 Task: Look for space in Ḩalabjah, Iraq from 6th June, 2023 to 8th June, 2023 for 2 adults in price range Rs.7000 to Rs.12000. Place can be private room with 1  bedroom having 2 beds and 1 bathroom. Property type can be house, flat, guest house. Amenities needed are: wifi, washing machine. Booking option can be shelf check-in. Required host language is English.
Action: Mouse moved to (411, 96)
Screenshot: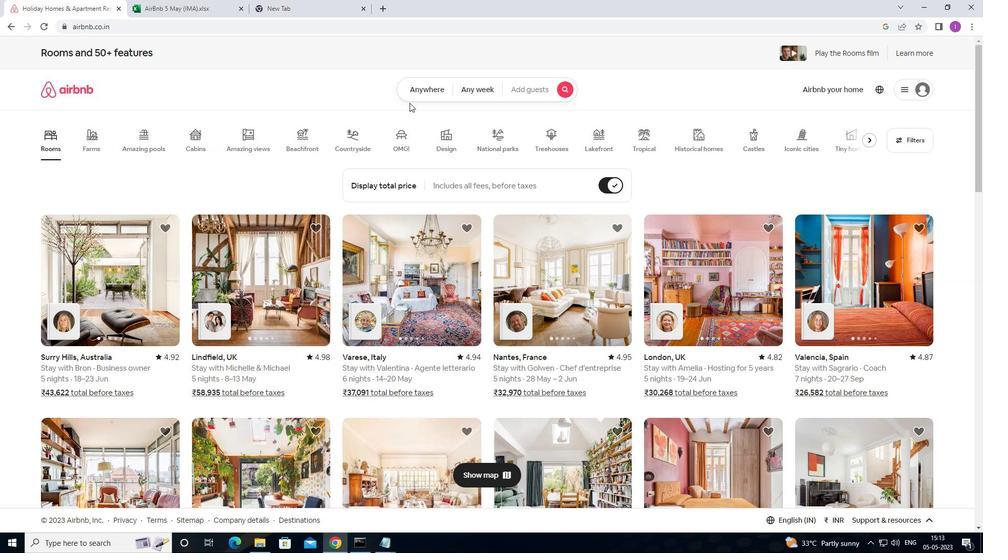 
Action: Mouse pressed left at (411, 96)
Screenshot: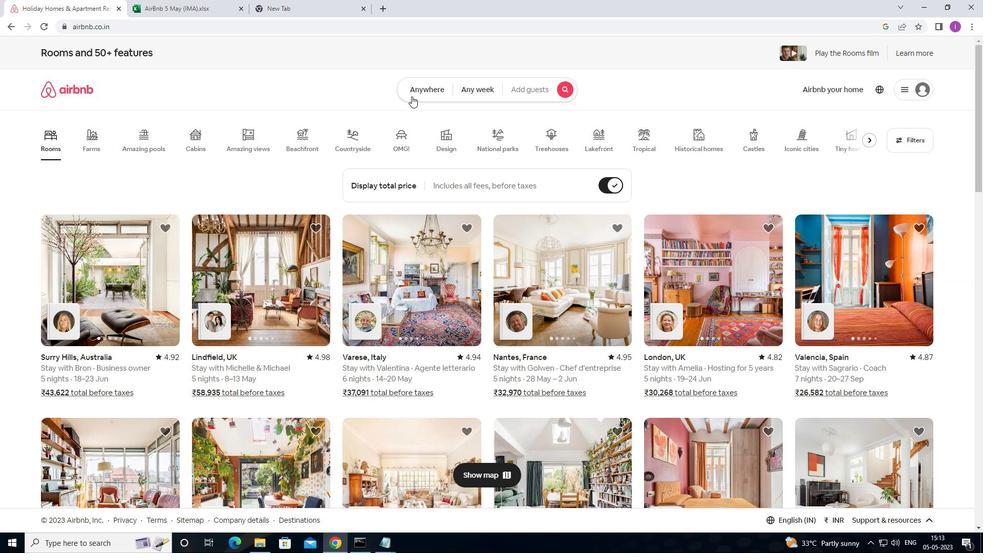 
Action: Mouse moved to (342, 132)
Screenshot: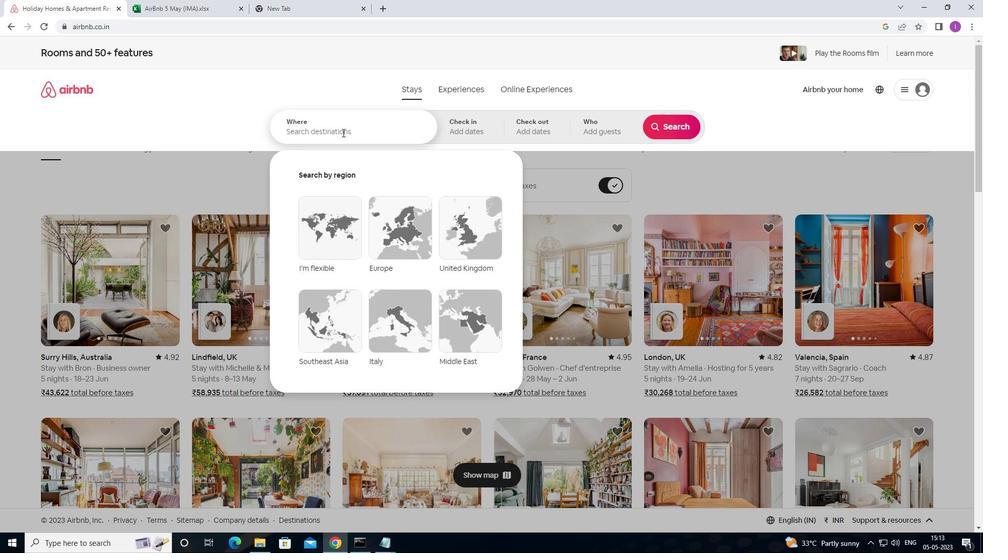 
Action: Mouse pressed left at (342, 132)
Screenshot: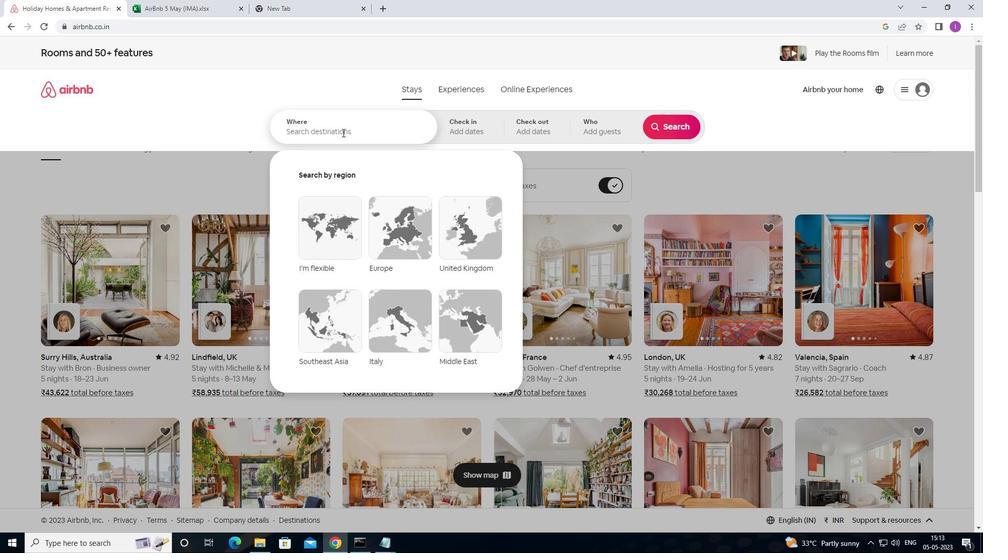 
Action: Mouse moved to (351, 134)
Screenshot: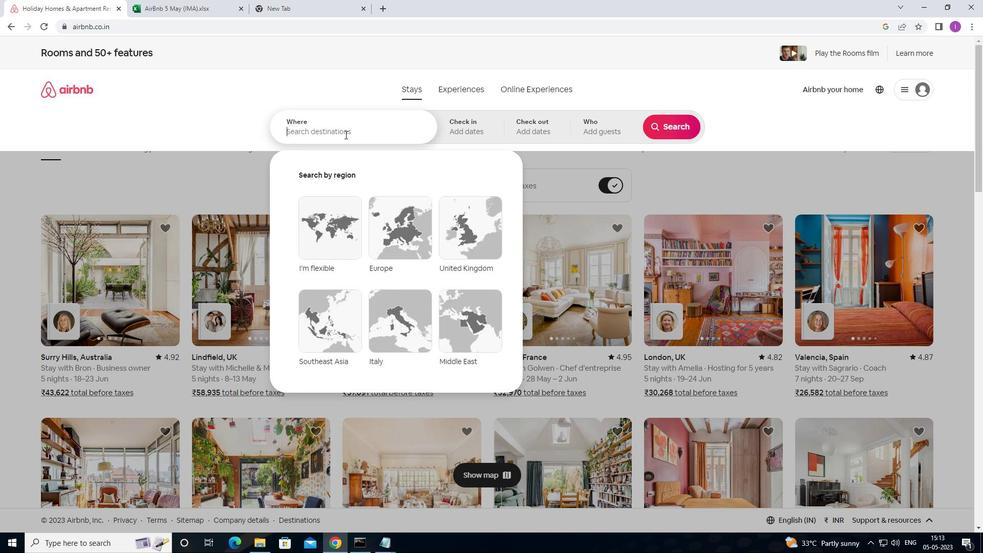 
Action: Key pressed <Key.shift>HALABJAH,<Key.shift>IRAQ
Screenshot: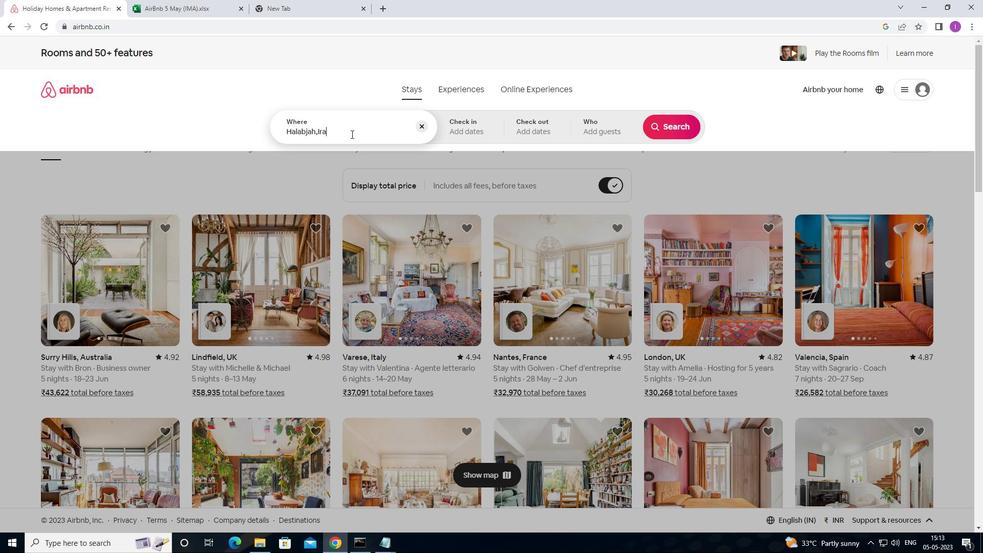 
Action: Mouse moved to (465, 133)
Screenshot: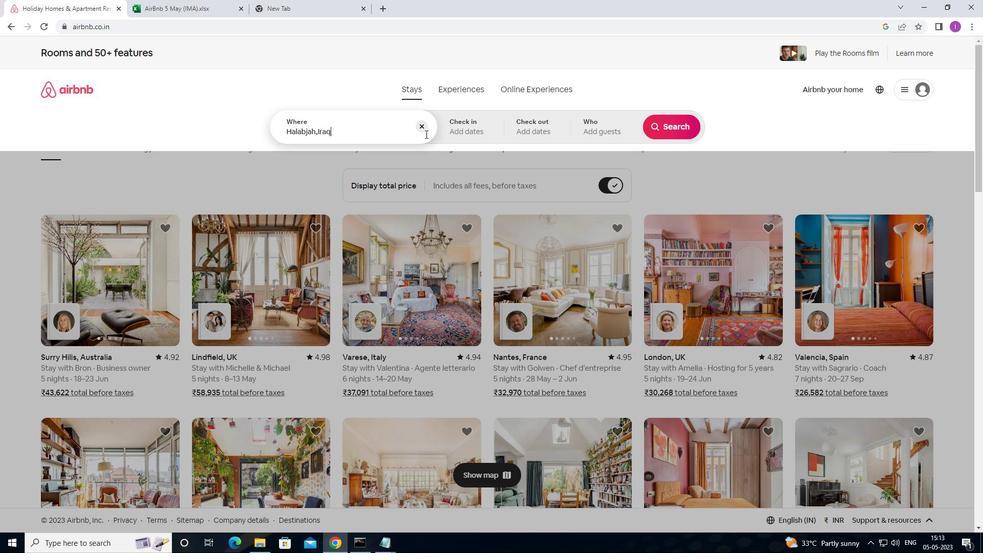 
Action: Mouse pressed left at (465, 133)
Screenshot: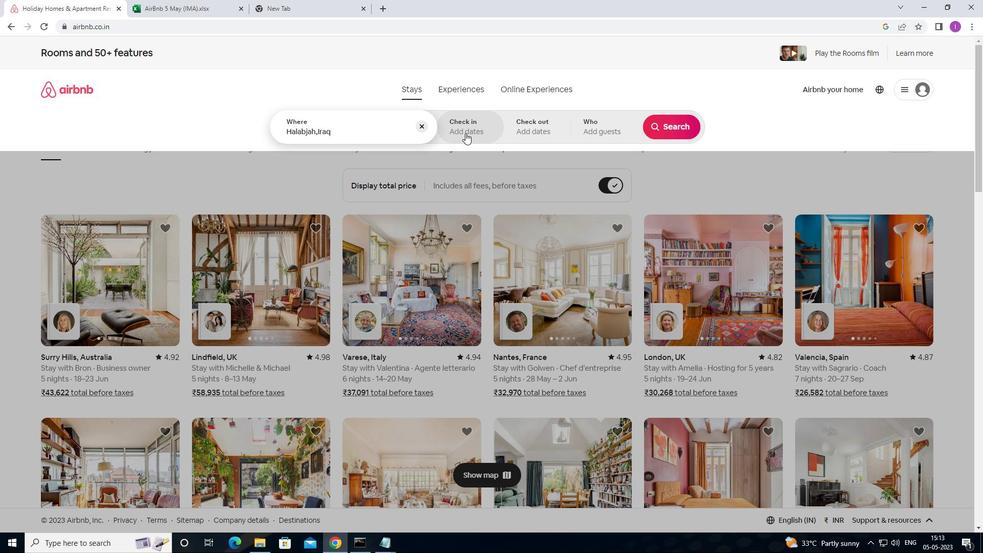 
Action: Mouse moved to (670, 204)
Screenshot: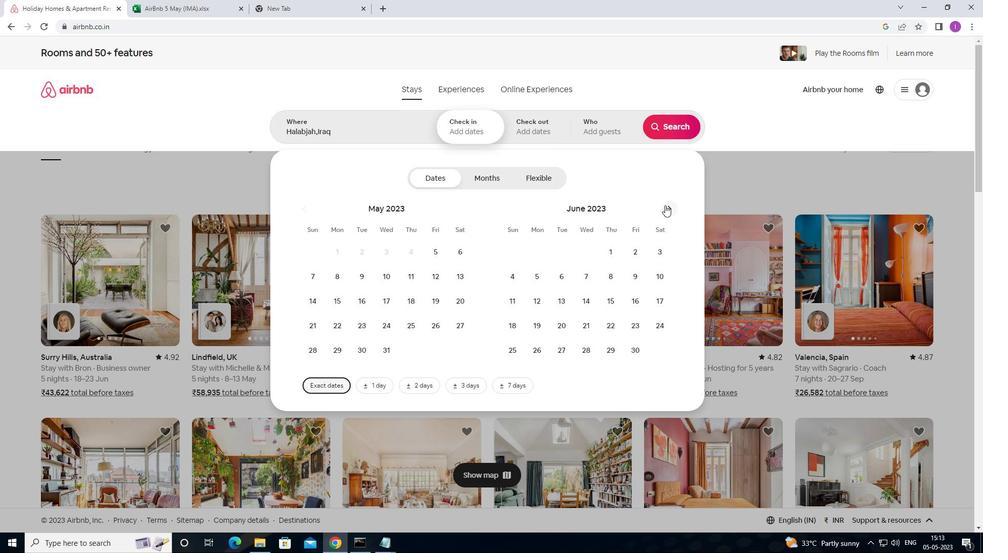 
Action: Mouse pressed left at (670, 204)
Screenshot: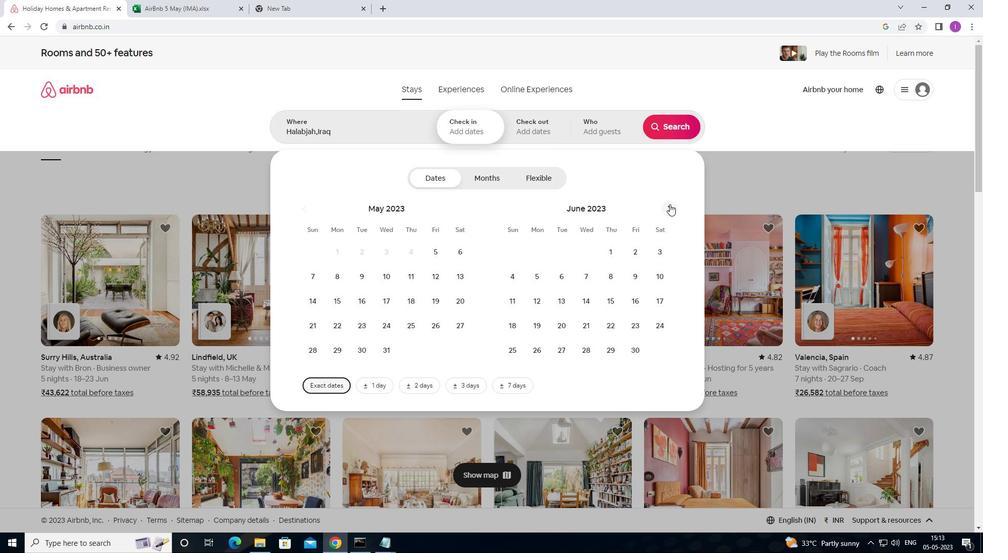 
Action: Mouse moved to (362, 276)
Screenshot: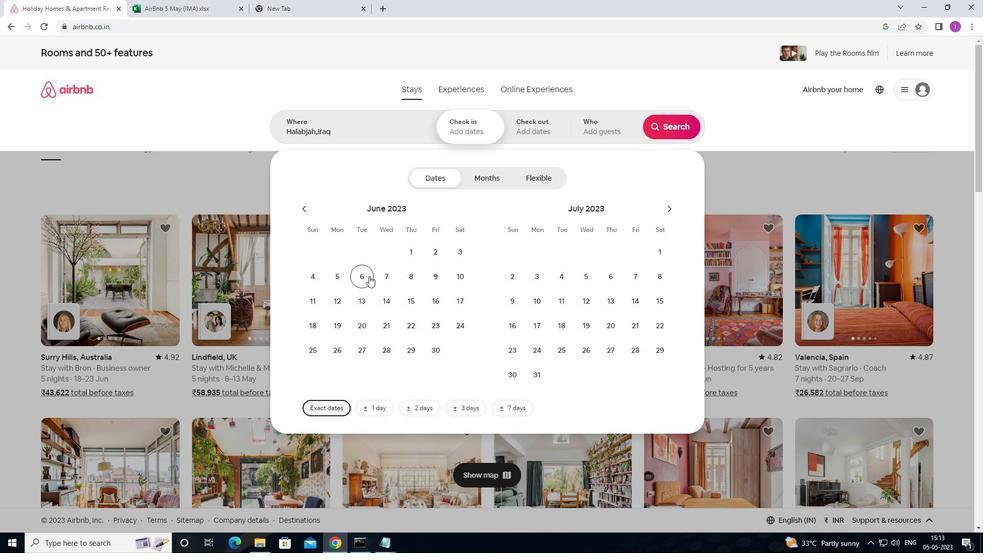 
Action: Mouse pressed left at (362, 276)
Screenshot: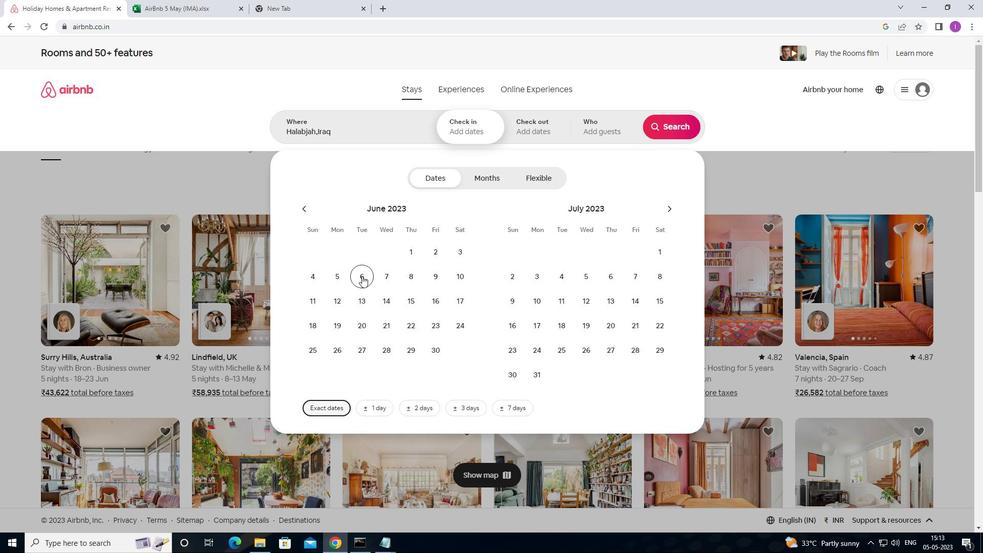 
Action: Mouse moved to (417, 282)
Screenshot: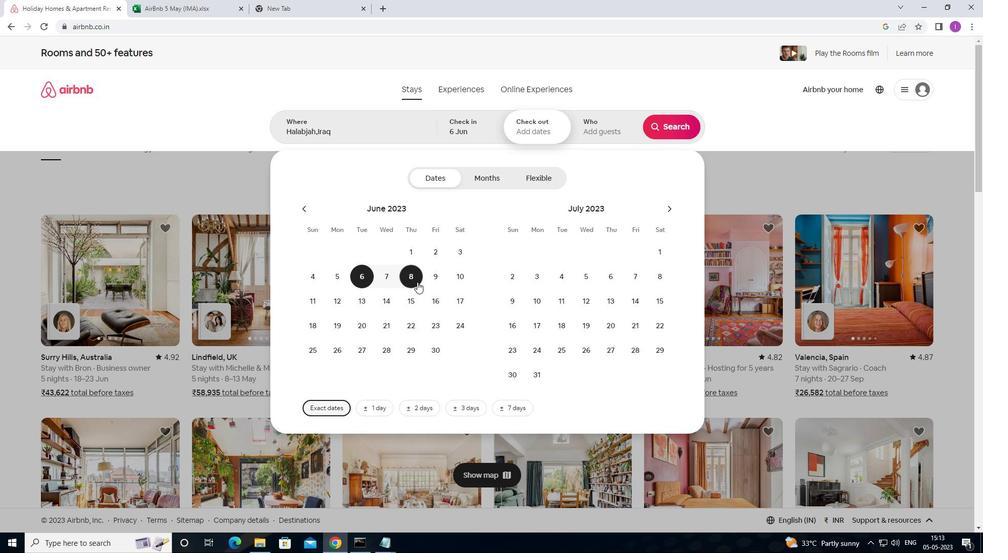 
Action: Mouse pressed left at (417, 282)
Screenshot: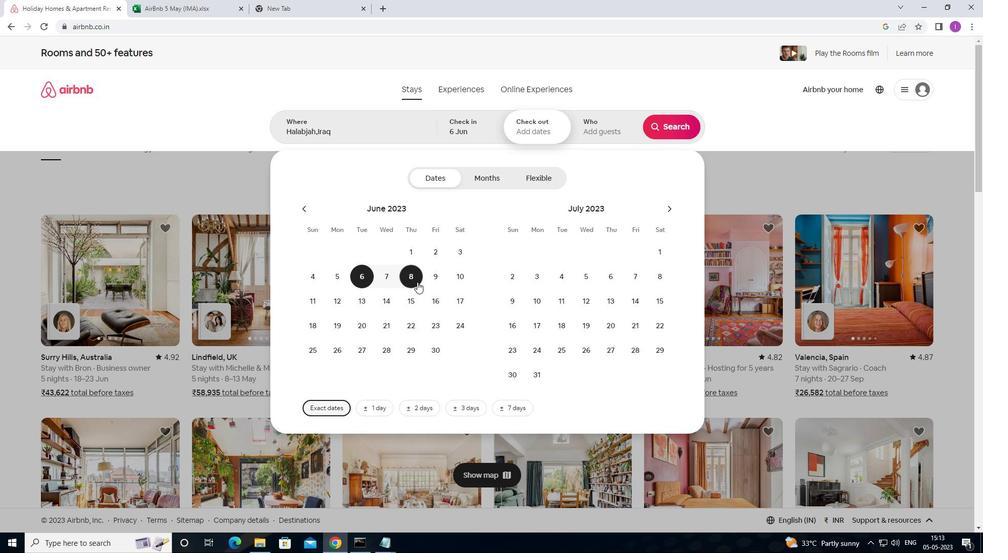 
Action: Mouse moved to (599, 128)
Screenshot: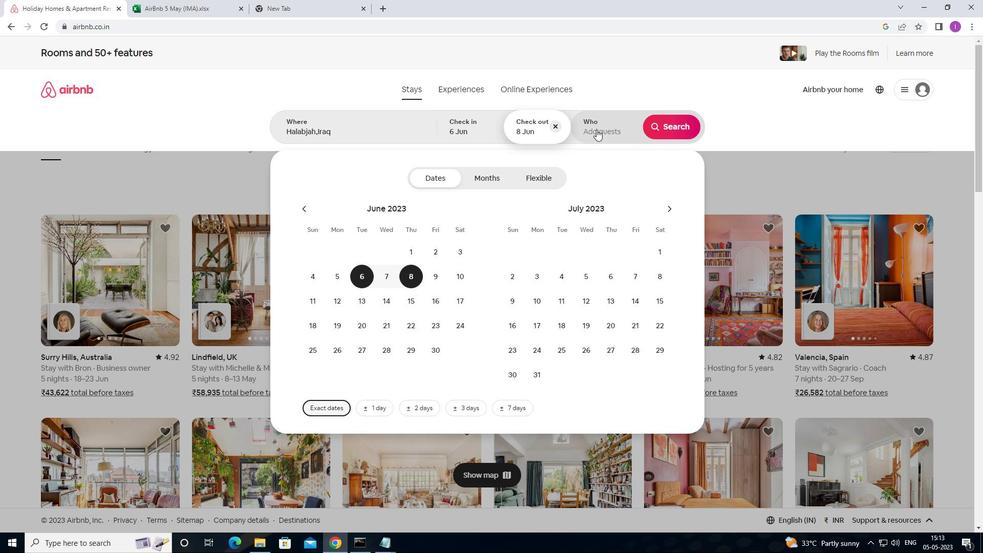 
Action: Mouse pressed left at (599, 128)
Screenshot: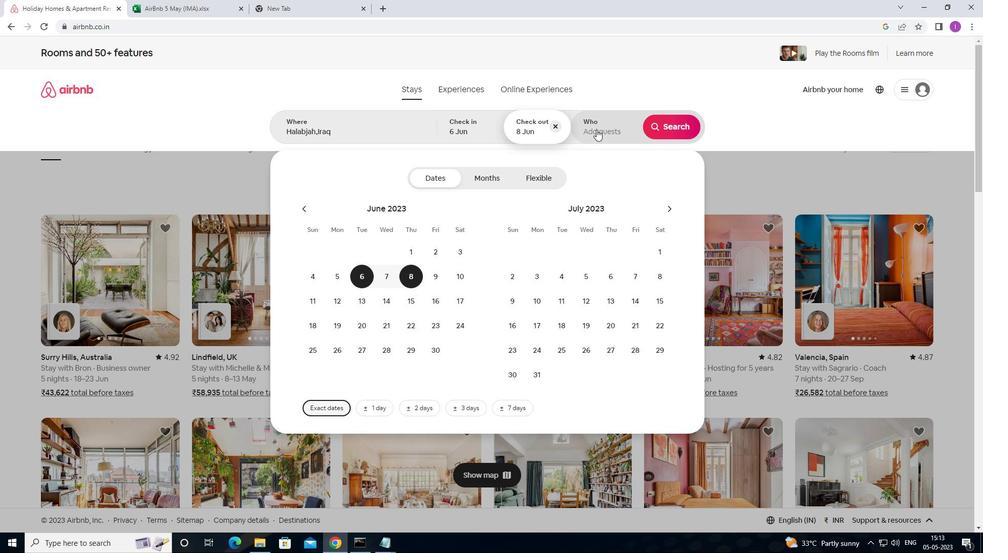 
Action: Mouse moved to (670, 178)
Screenshot: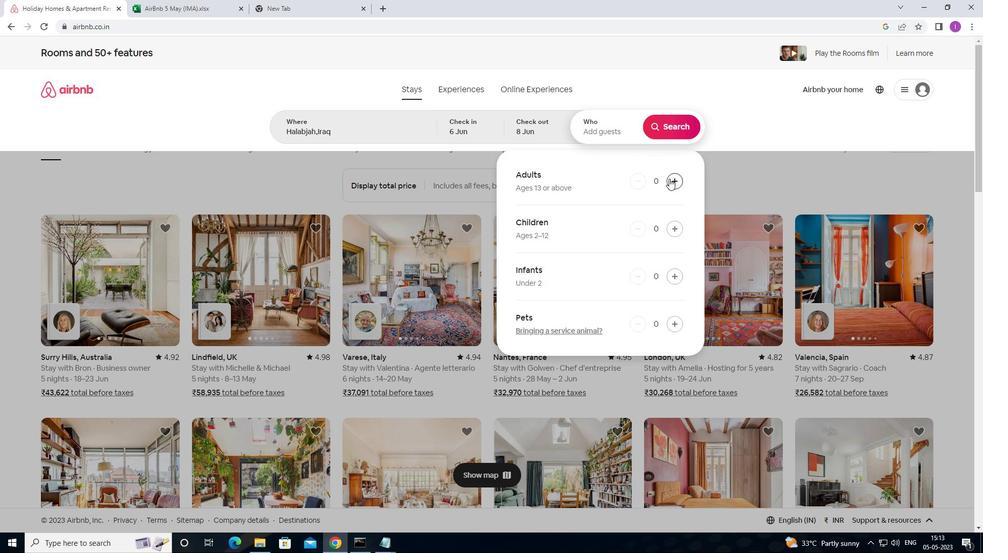 
Action: Mouse pressed left at (670, 178)
Screenshot: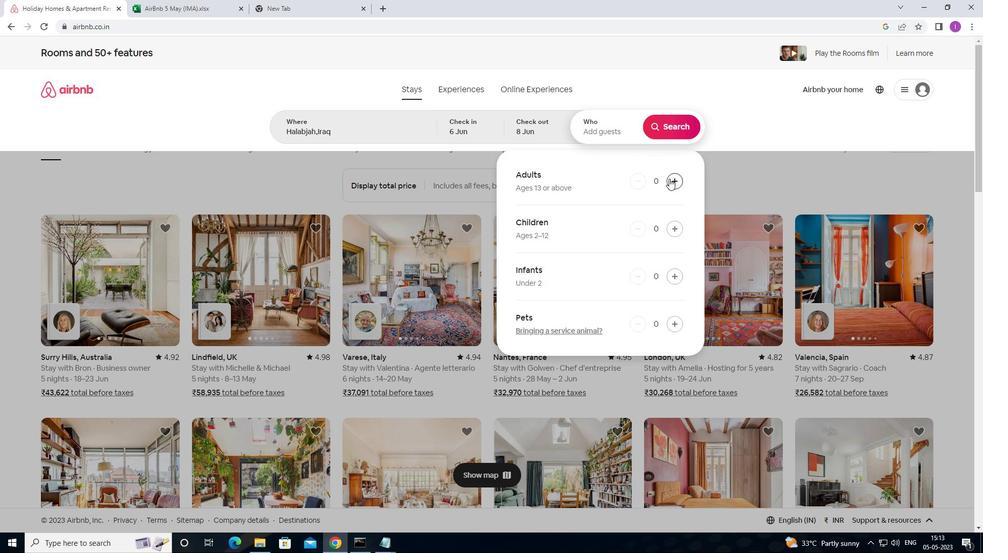 
Action: Mouse moved to (670, 178)
Screenshot: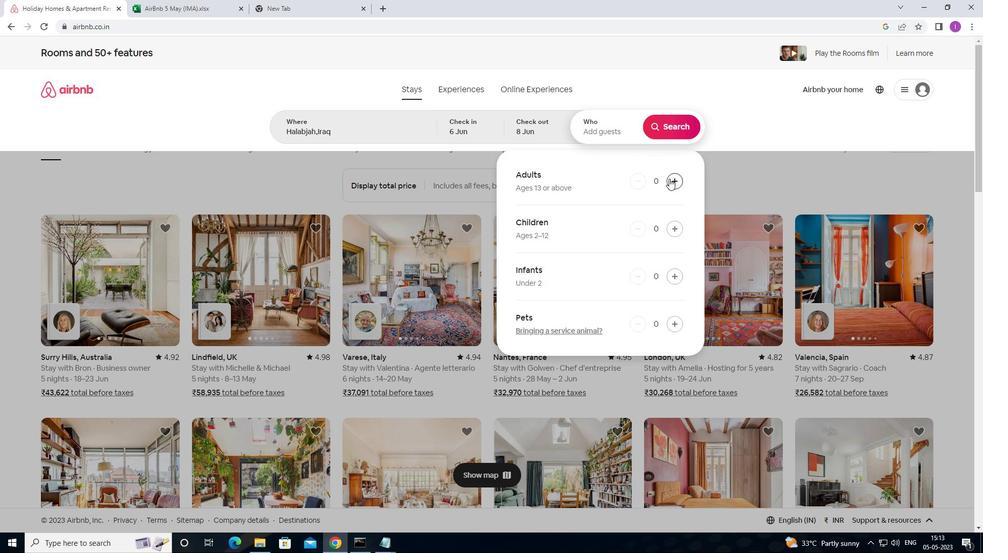 
Action: Mouse pressed left at (670, 178)
Screenshot: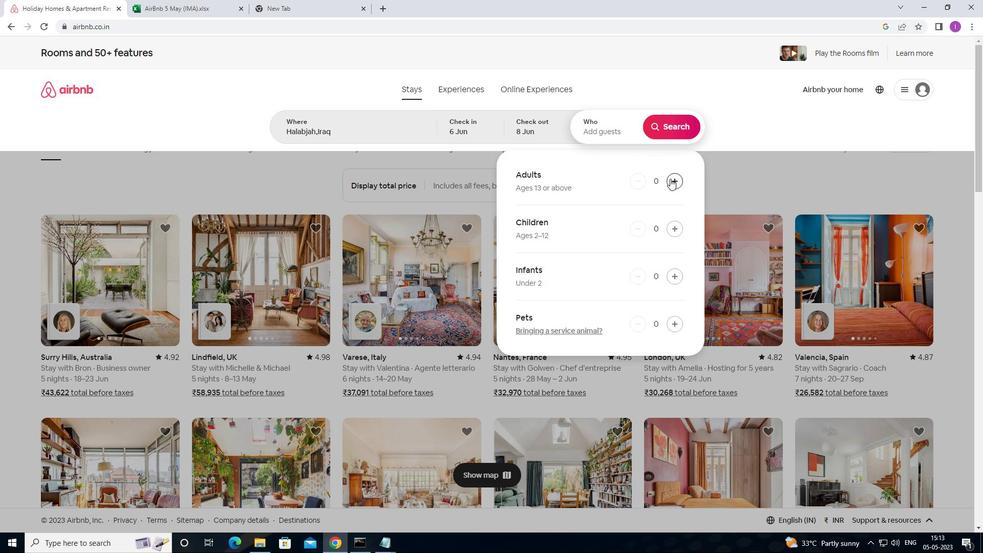 
Action: Mouse moved to (674, 125)
Screenshot: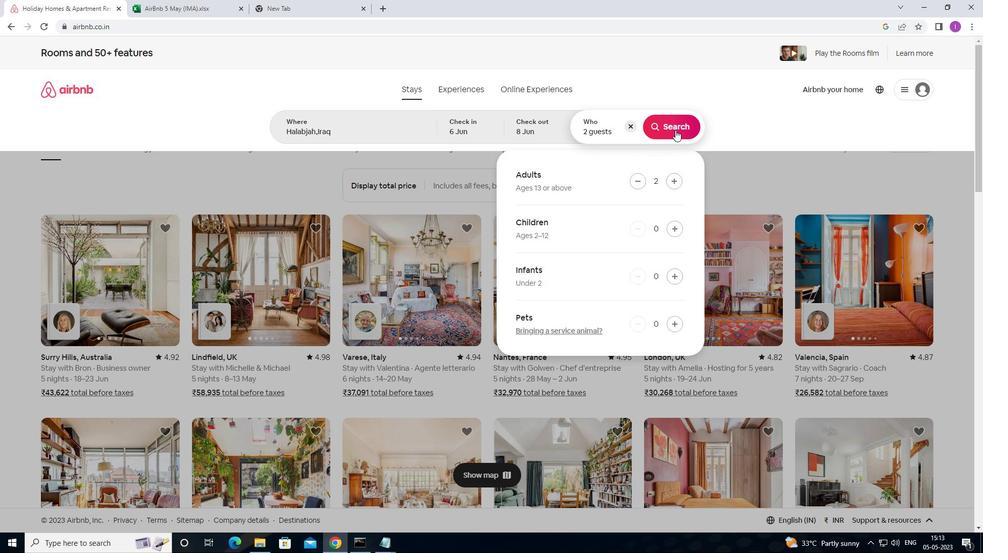 
Action: Mouse pressed left at (674, 125)
Screenshot: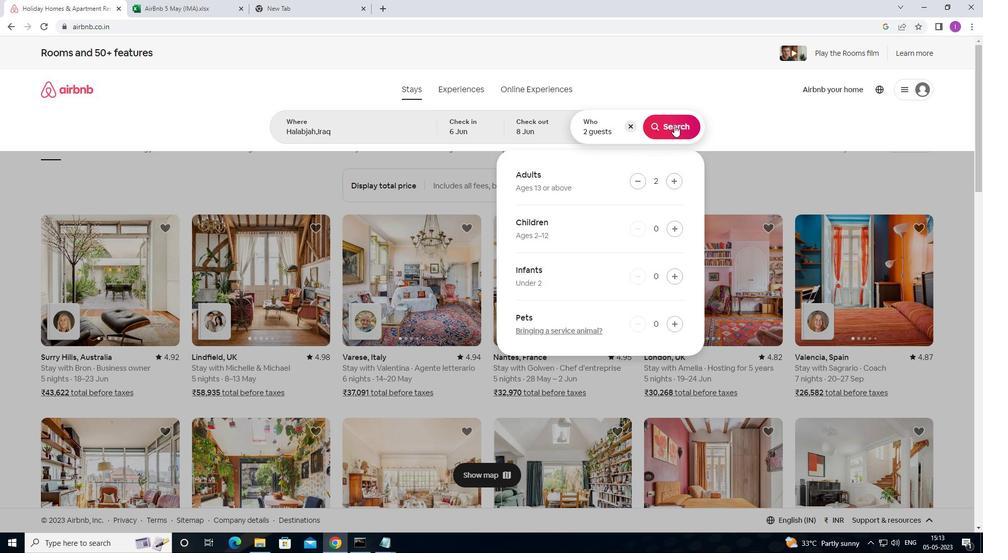 
Action: Mouse moved to (943, 93)
Screenshot: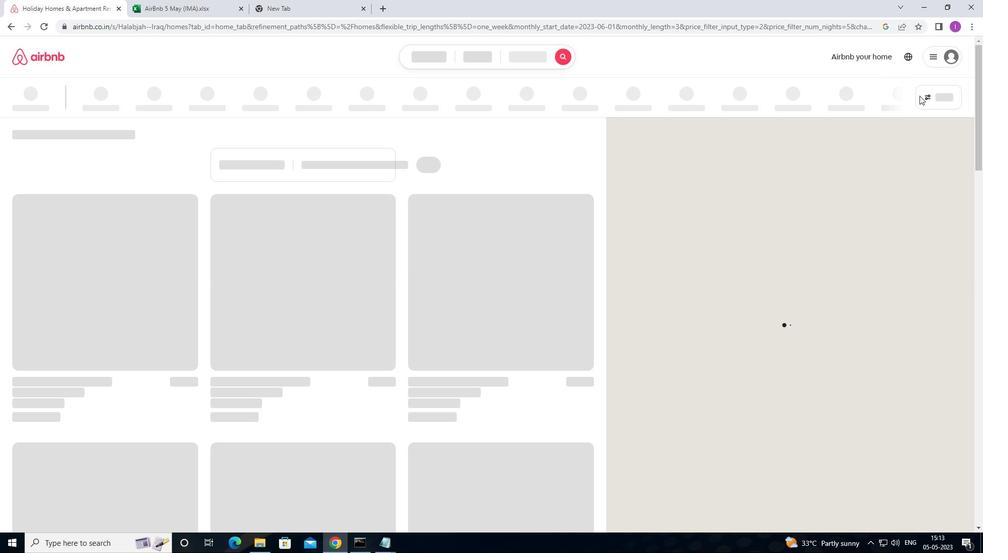 
Action: Mouse pressed left at (943, 93)
Screenshot: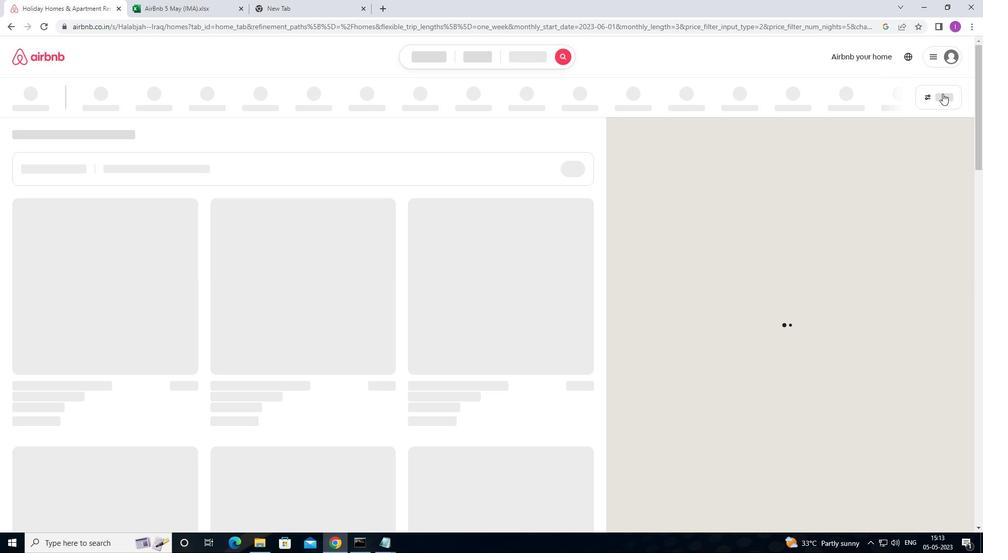 
Action: Mouse moved to (363, 346)
Screenshot: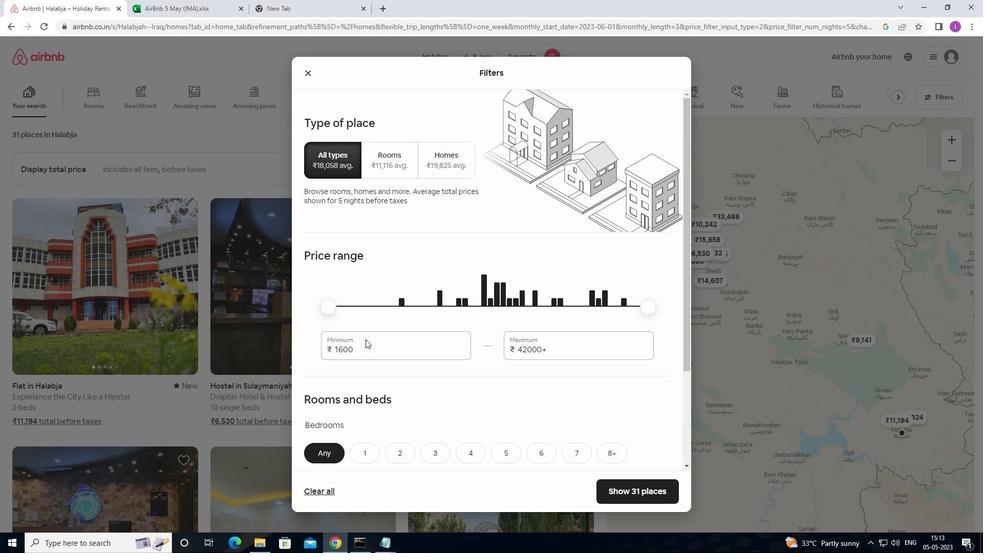 
Action: Mouse pressed left at (363, 346)
Screenshot: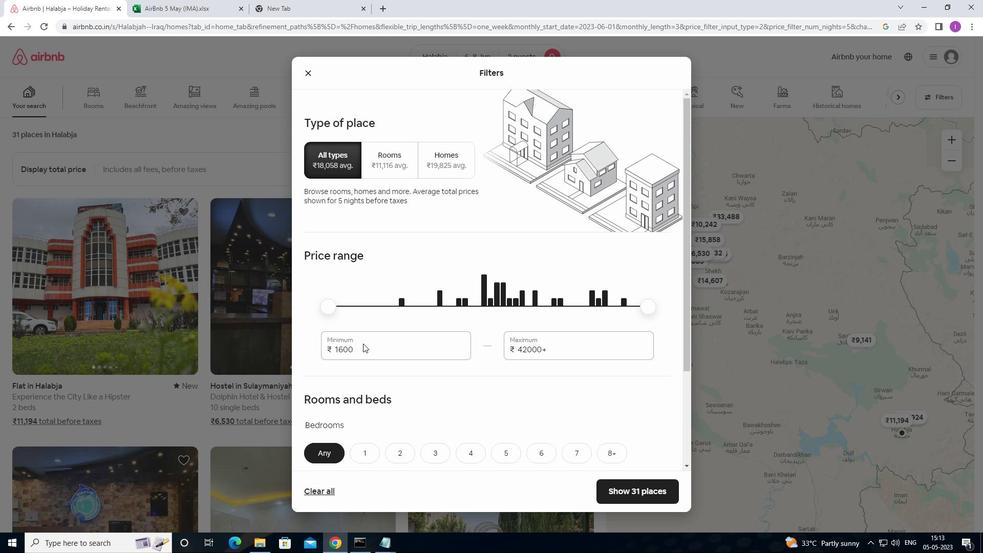 
Action: Mouse moved to (417, 324)
Screenshot: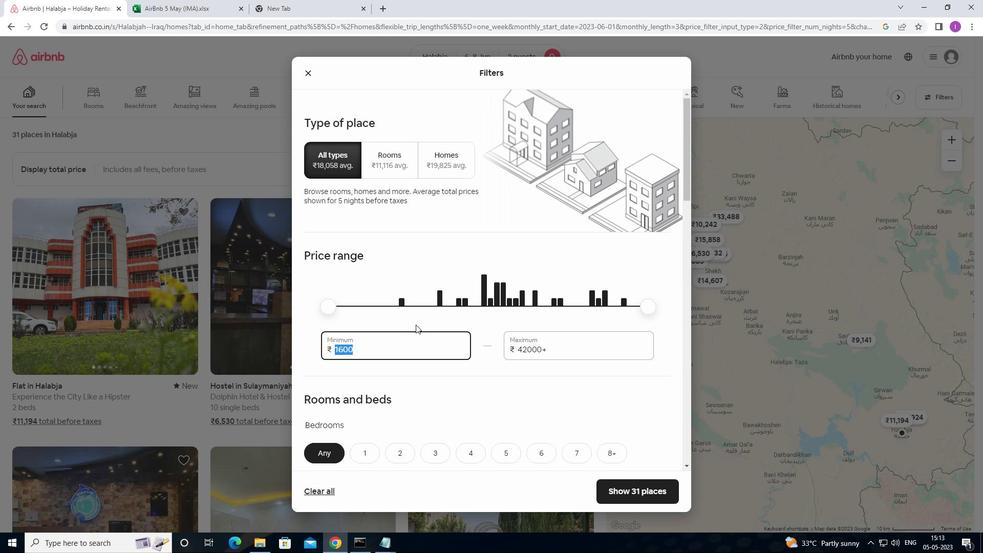 
Action: Key pressed 7
Screenshot: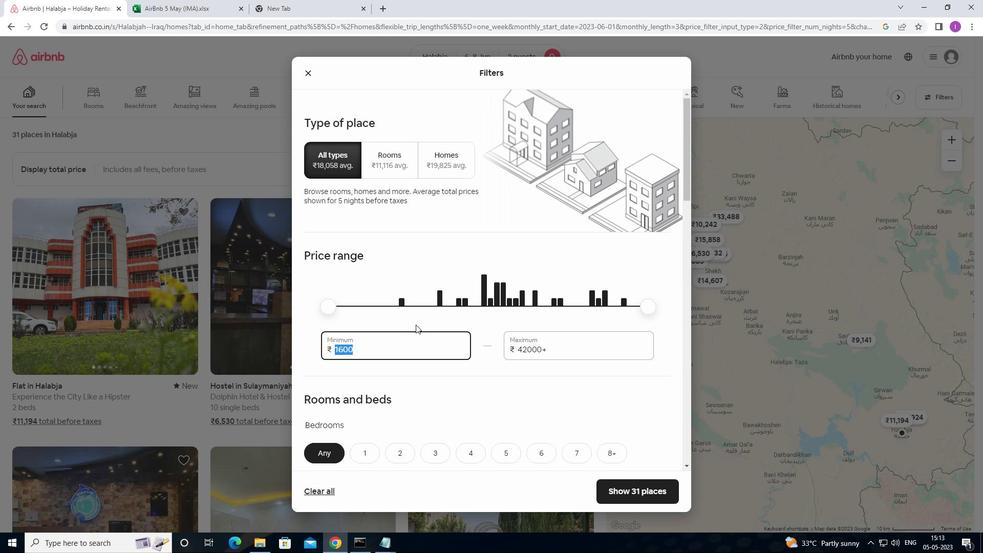 
Action: Mouse moved to (417, 323)
Screenshot: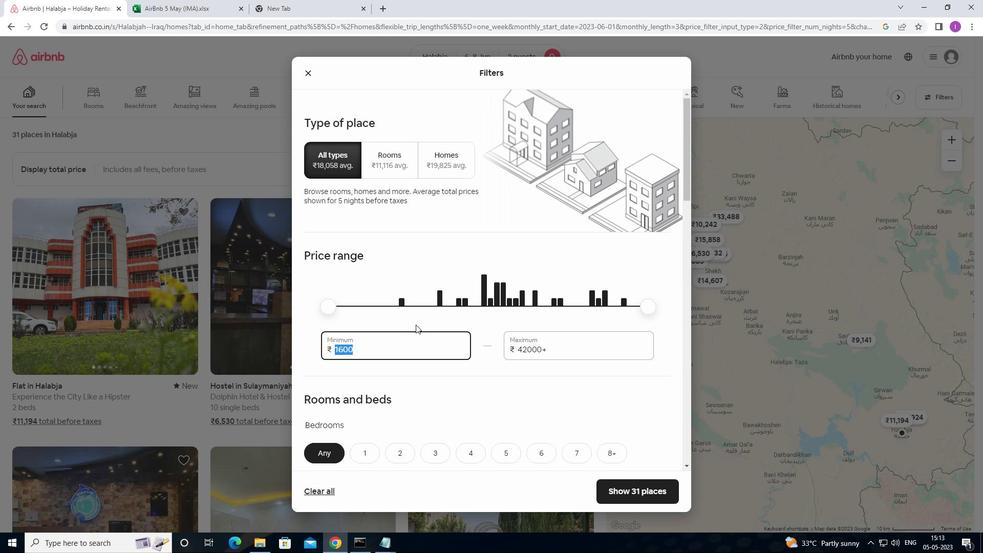 
Action: Key pressed 000
Screenshot: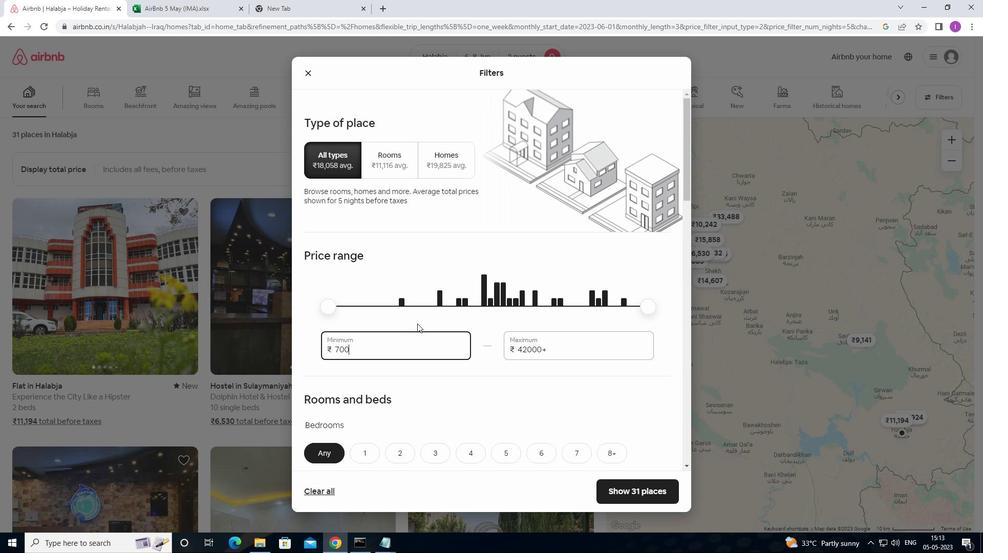 
Action: Mouse moved to (550, 347)
Screenshot: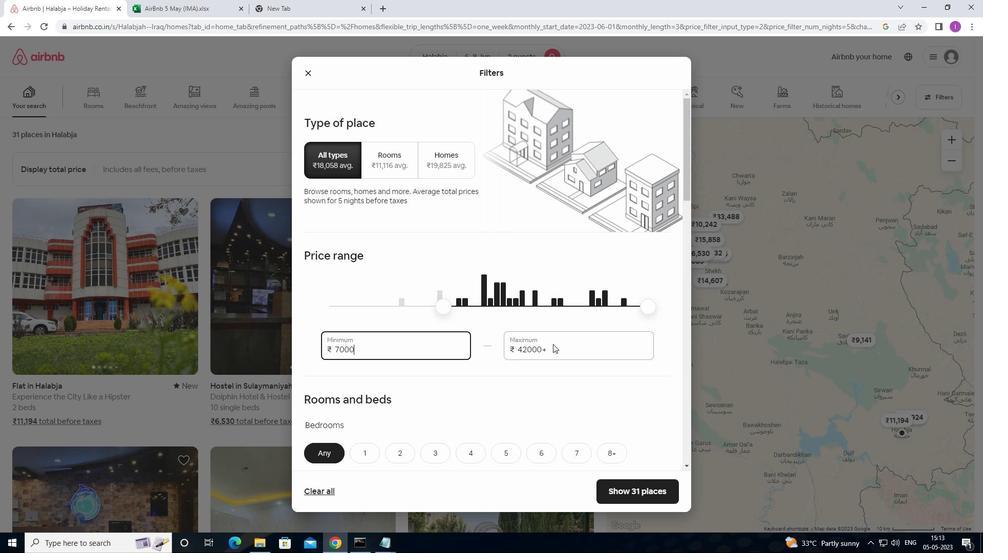 
Action: Mouse pressed left at (550, 347)
Screenshot: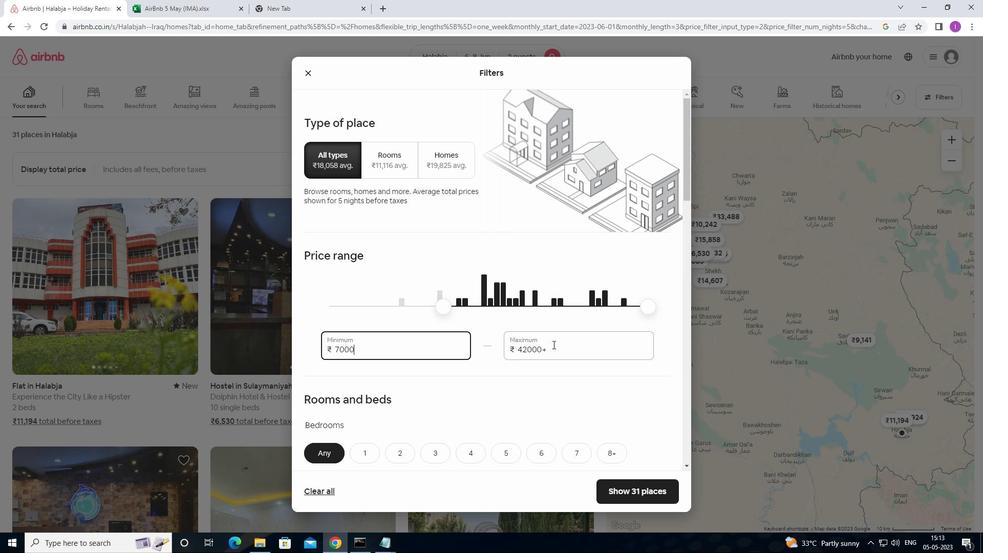 
Action: Mouse moved to (506, 348)
Screenshot: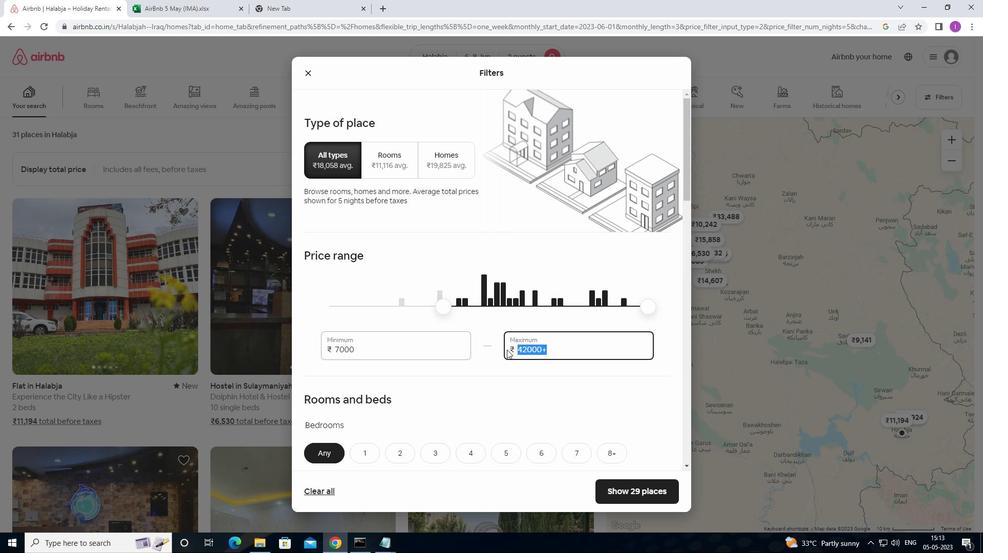 
Action: Key pressed 12
Screenshot: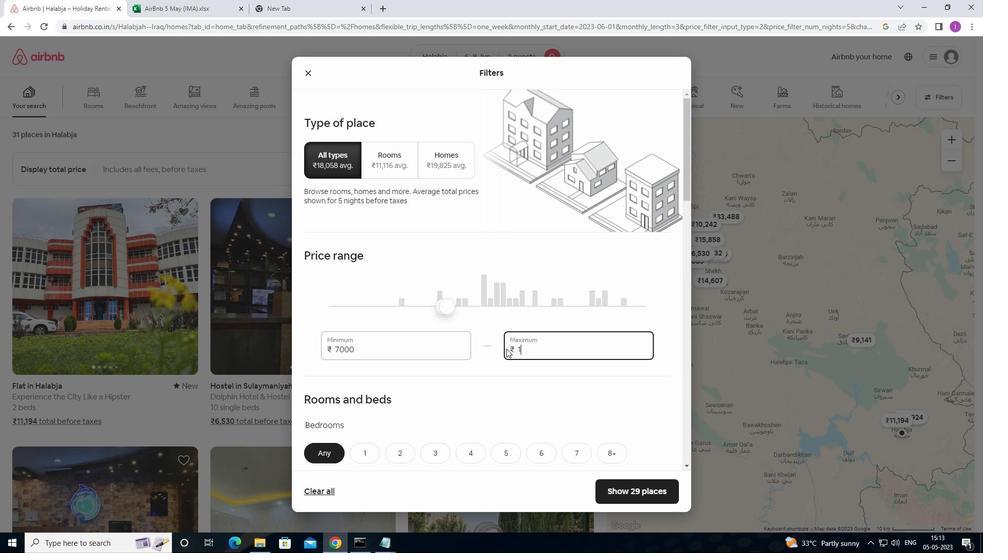 
Action: Mouse moved to (507, 346)
Screenshot: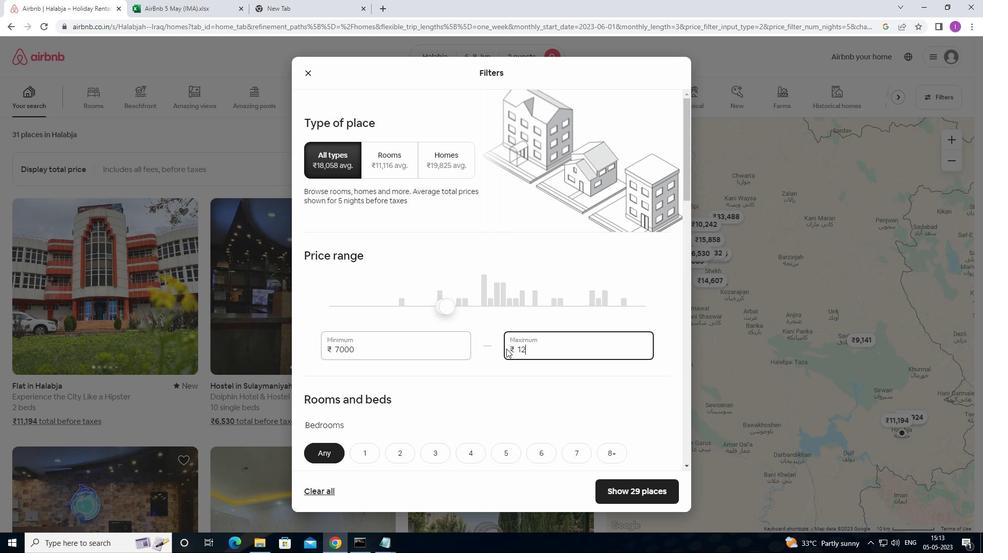 
Action: Key pressed 0
Screenshot: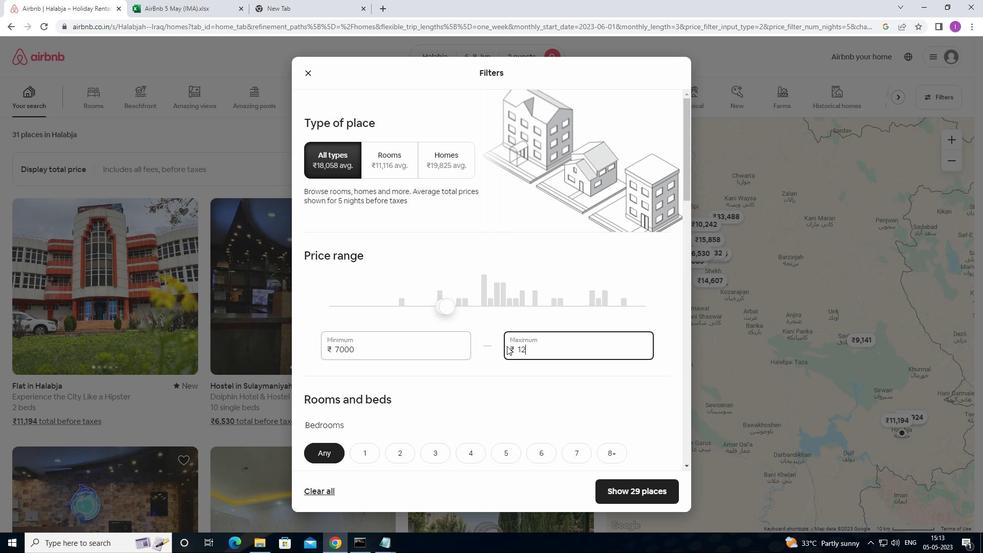 
Action: Mouse moved to (508, 345)
Screenshot: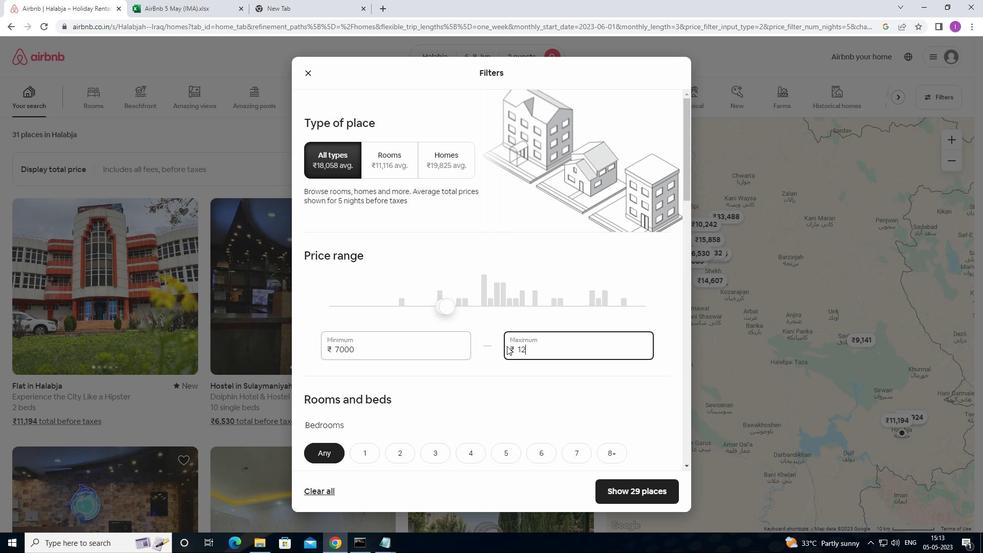 
Action: Key pressed 0
Screenshot: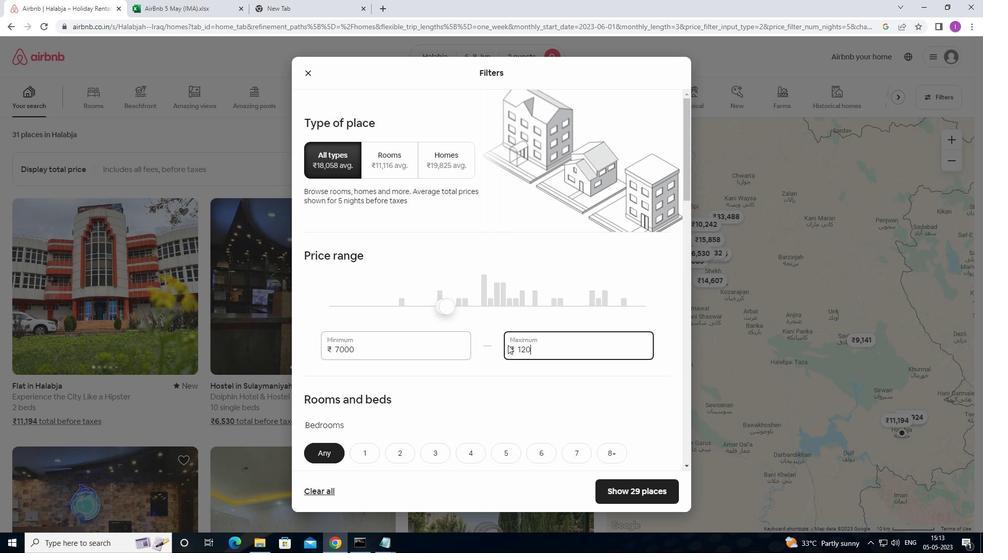 
Action: Mouse moved to (508, 344)
Screenshot: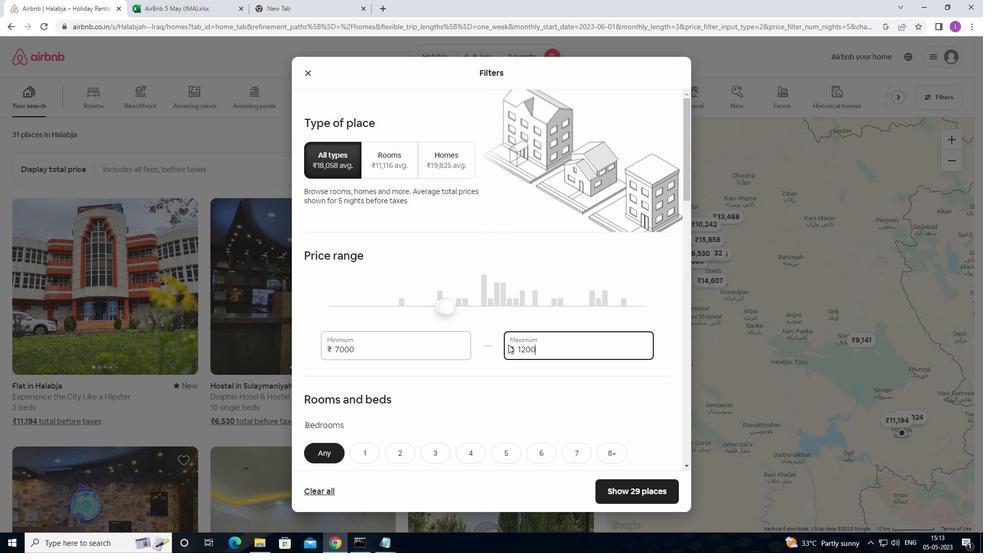
Action: Key pressed 0
Screenshot: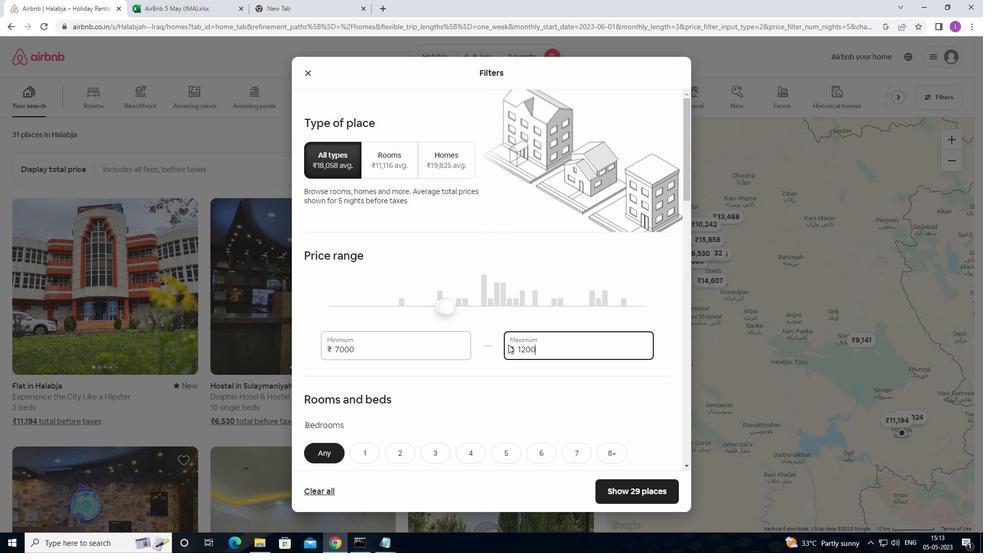 
Action: Mouse moved to (517, 346)
Screenshot: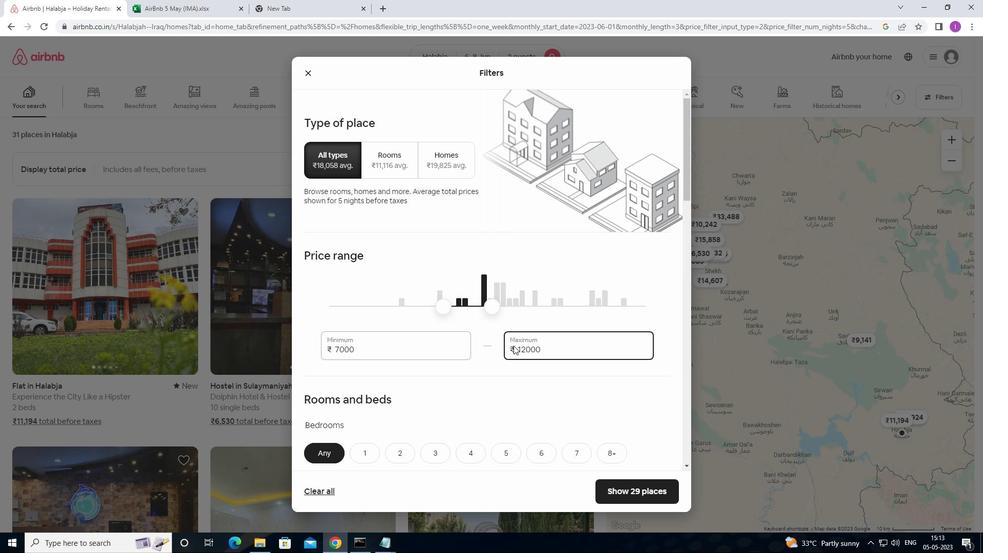 
Action: Mouse scrolled (517, 346) with delta (0, 0)
Screenshot: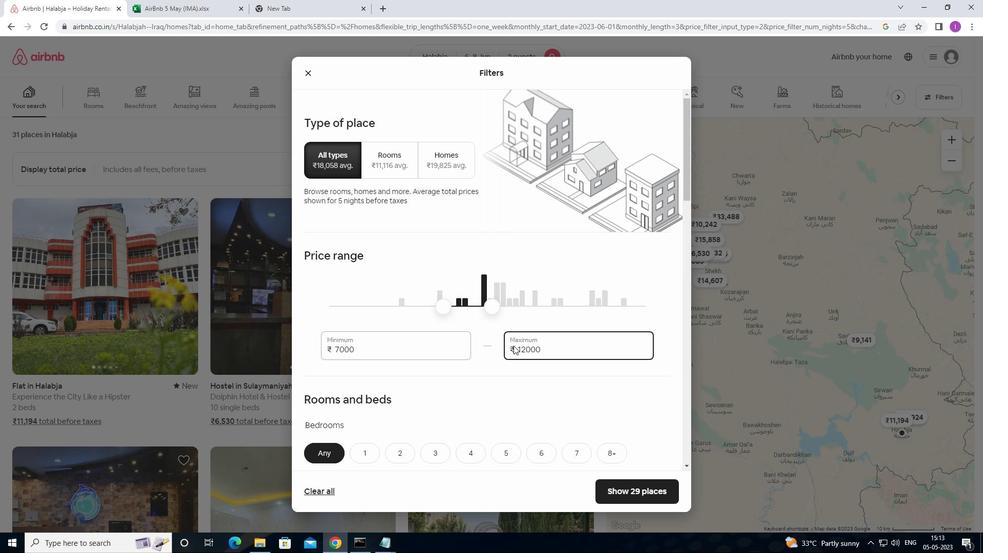 
Action: Mouse moved to (519, 347)
Screenshot: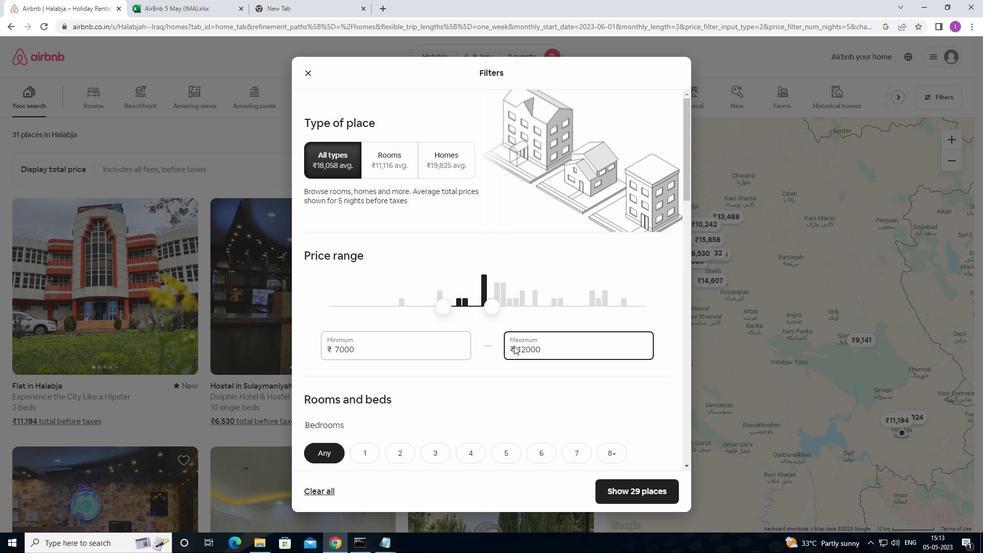 
Action: Mouse scrolled (519, 347) with delta (0, 0)
Screenshot: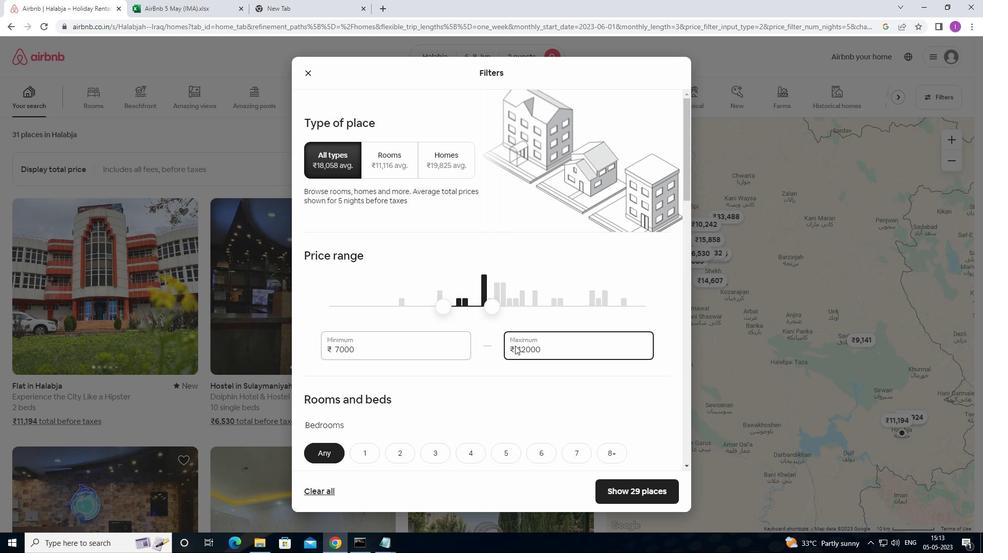 
Action: Mouse moved to (520, 342)
Screenshot: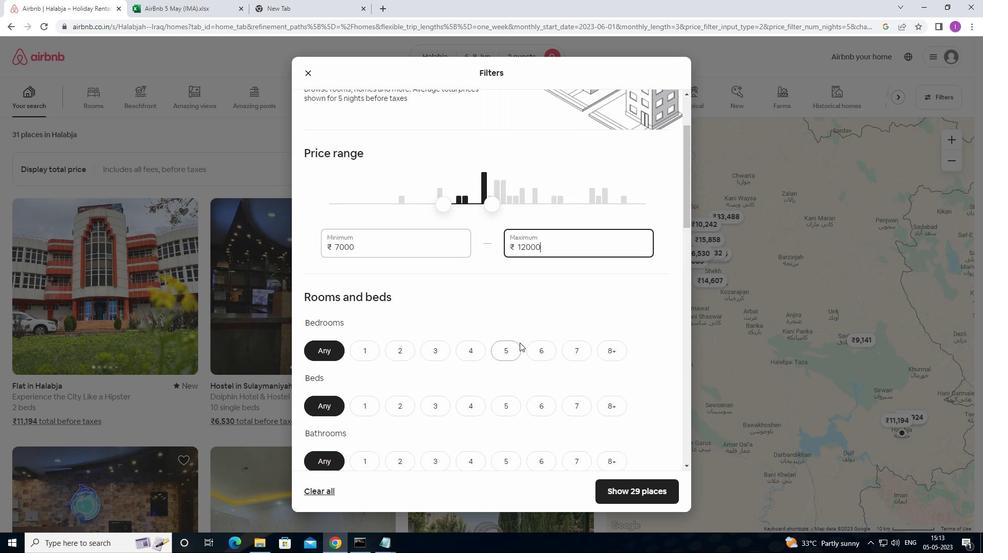 
Action: Mouse scrolled (520, 341) with delta (0, 0)
Screenshot: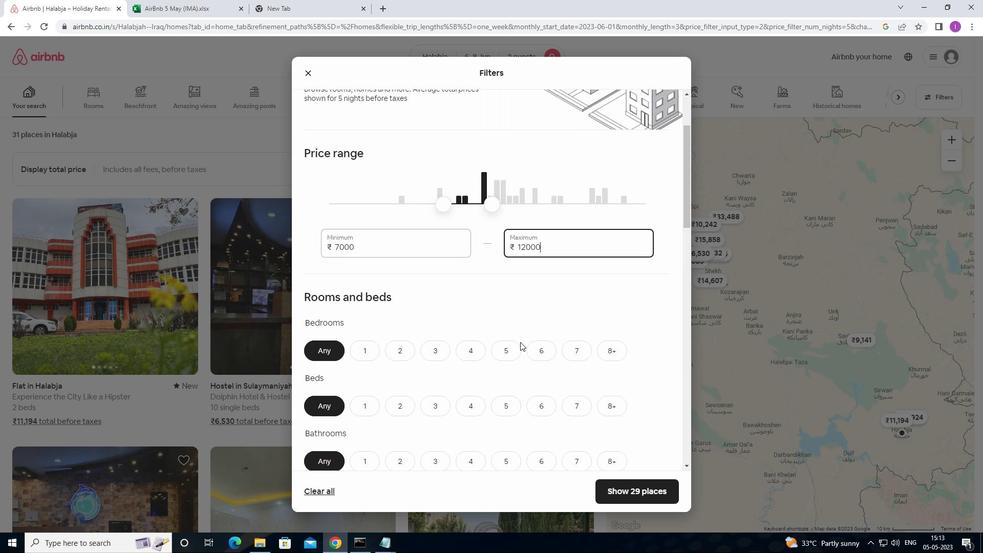 
Action: Mouse moved to (528, 337)
Screenshot: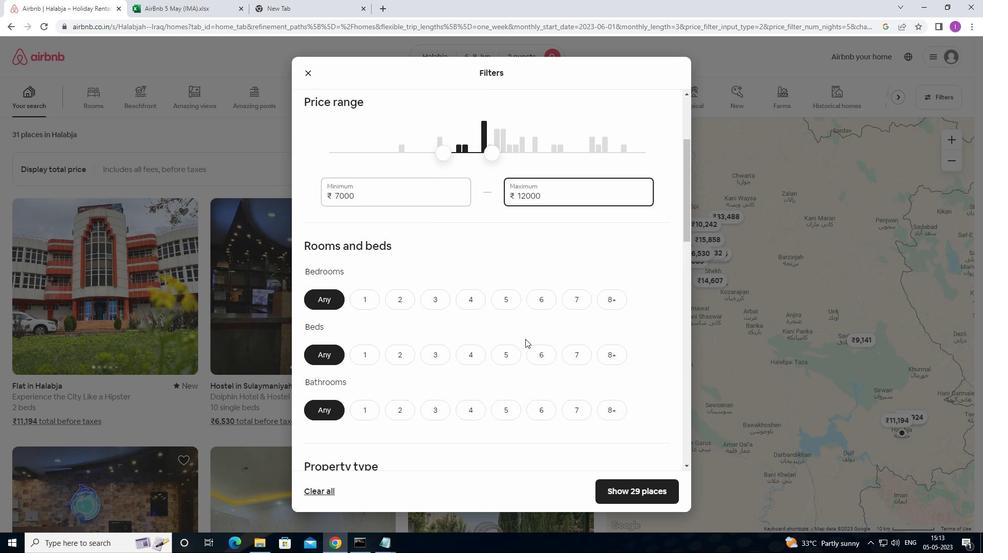 
Action: Mouse scrolled (528, 337) with delta (0, 0)
Screenshot: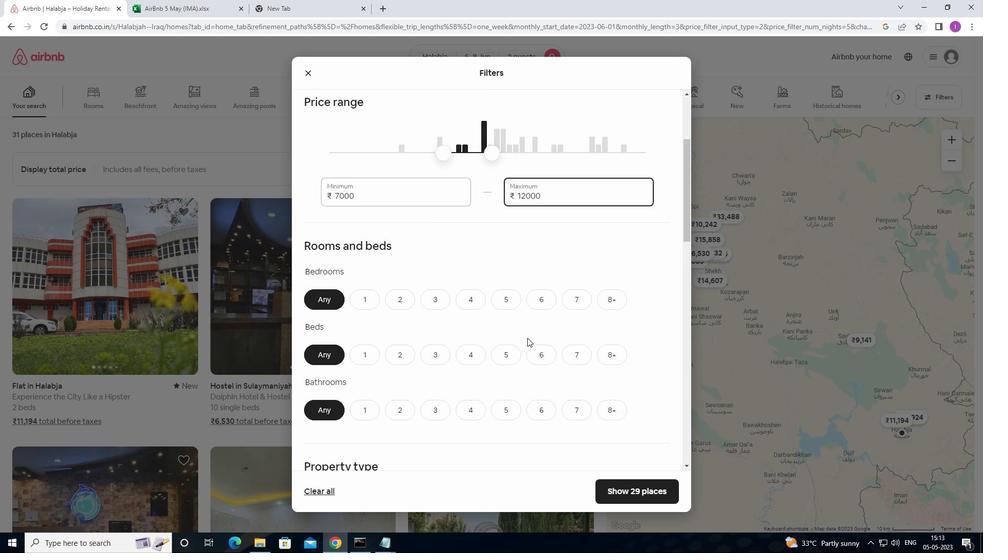 
Action: Mouse moved to (366, 249)
Screenshot: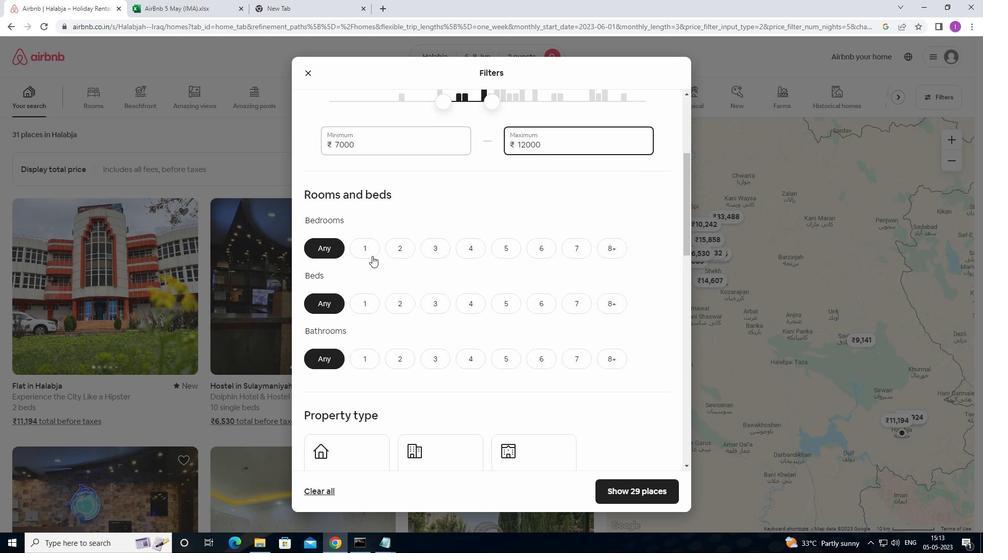 
Action: Mouse pressed left at (366, 249)
Screenshot: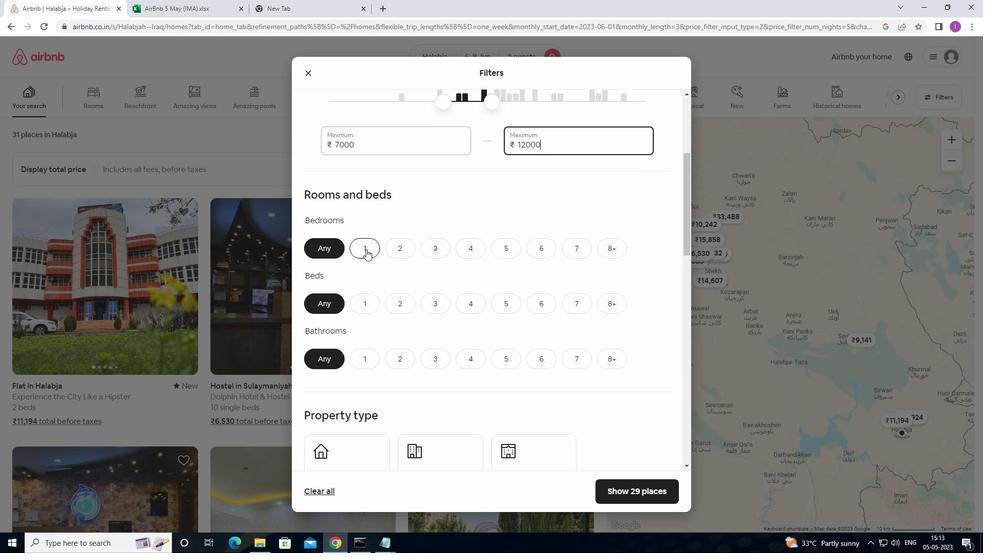 
Action: Mouse moved to (409, 299)
Screenshot: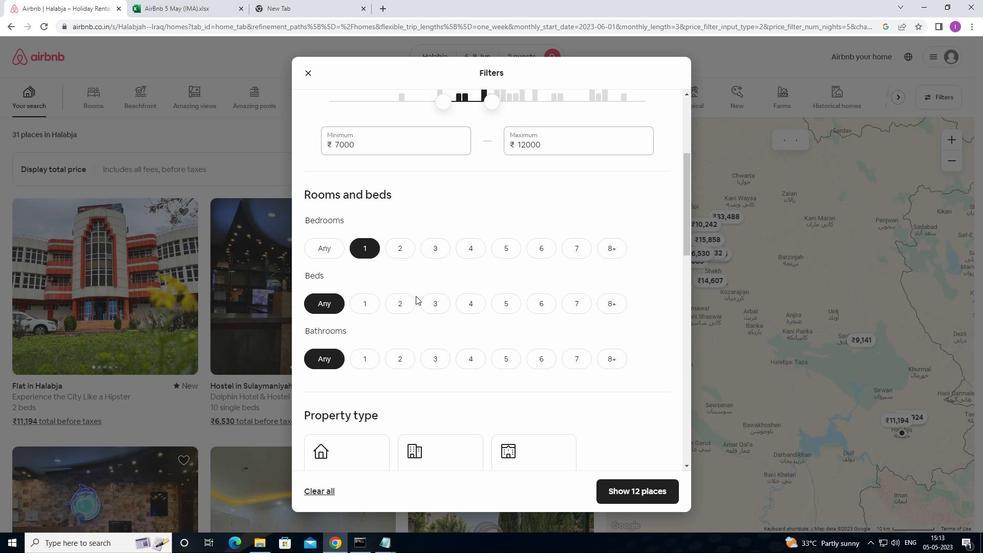 
Action: Mouse pressed left at (409, 299)
Screenshot: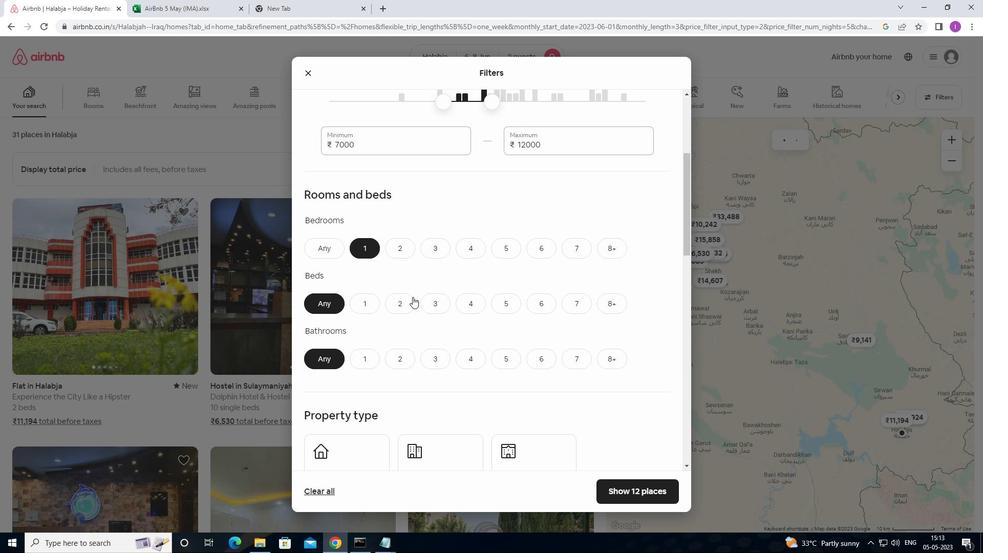 
Action: Mouse moved to (366, 355)
Screenshot: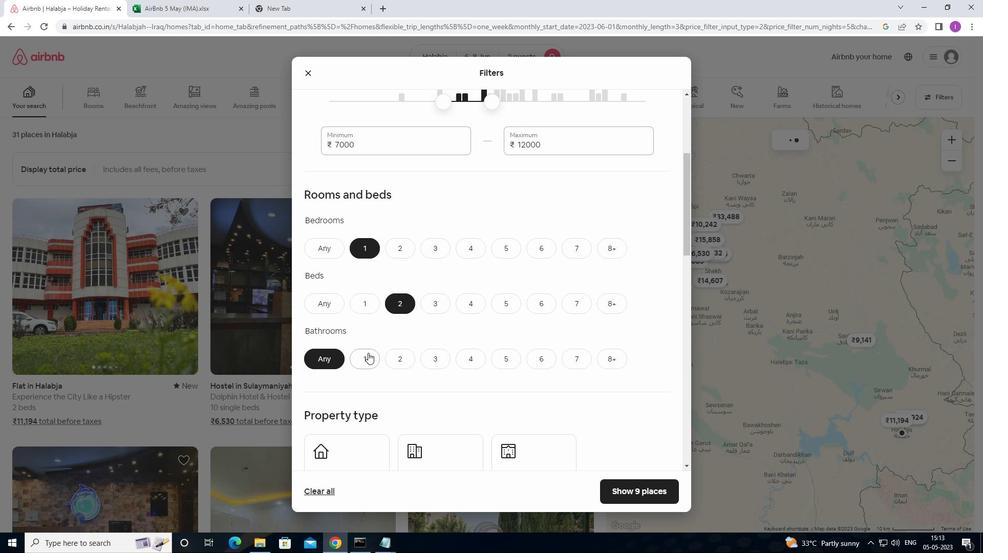 
Action: Mouse pressed left at (366, 355)
Screenshot: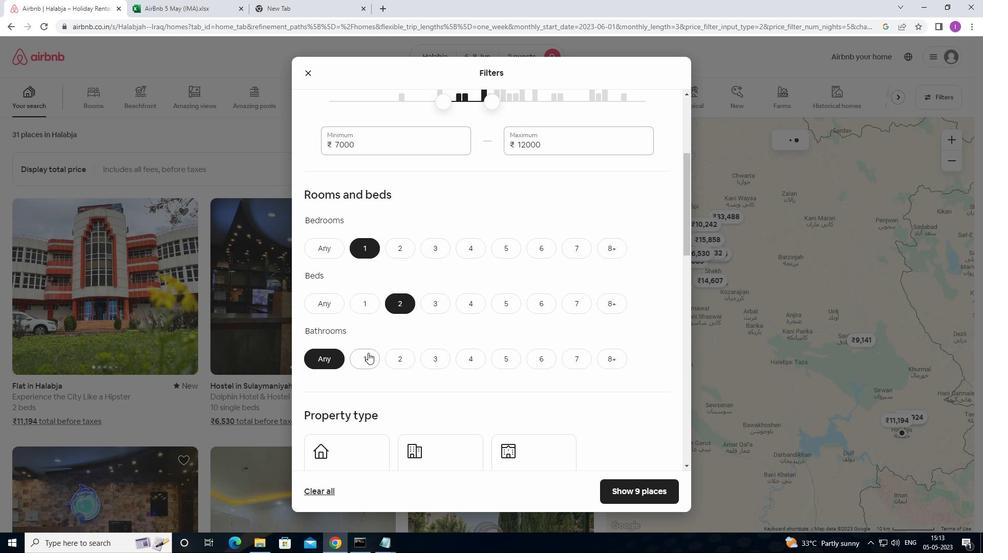 
Action: Mouse moved to (461, 329)
Screenshot: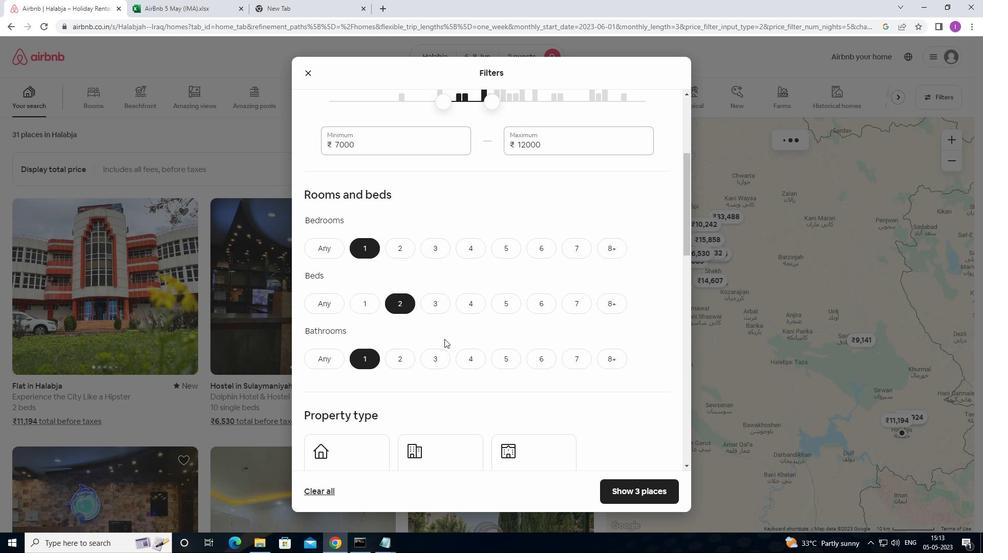
Action: Mouse scrolled (461, 328) with delta (0, 0)
Screenshot: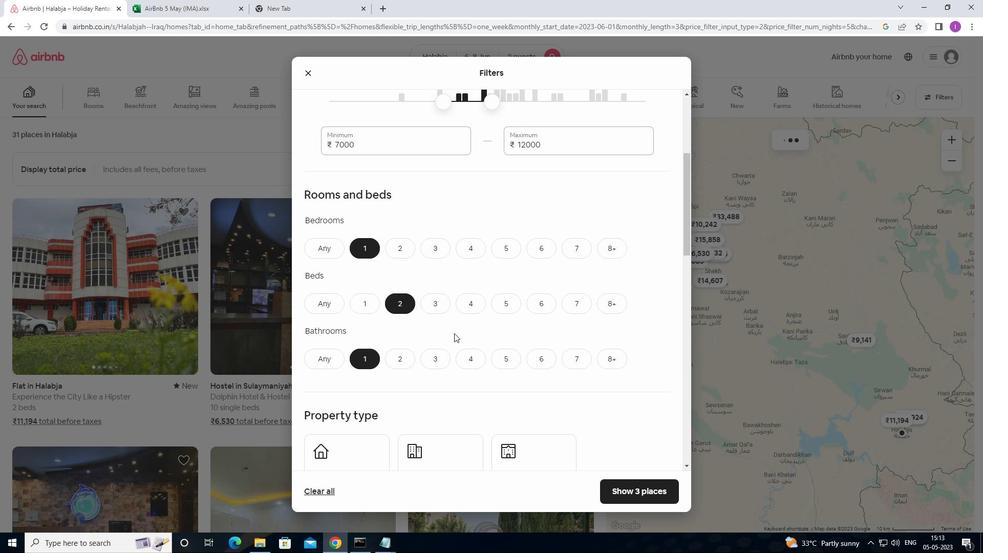 
Action: Mouse scrolled (461, 328) with delta (0, 0)
Screenshot: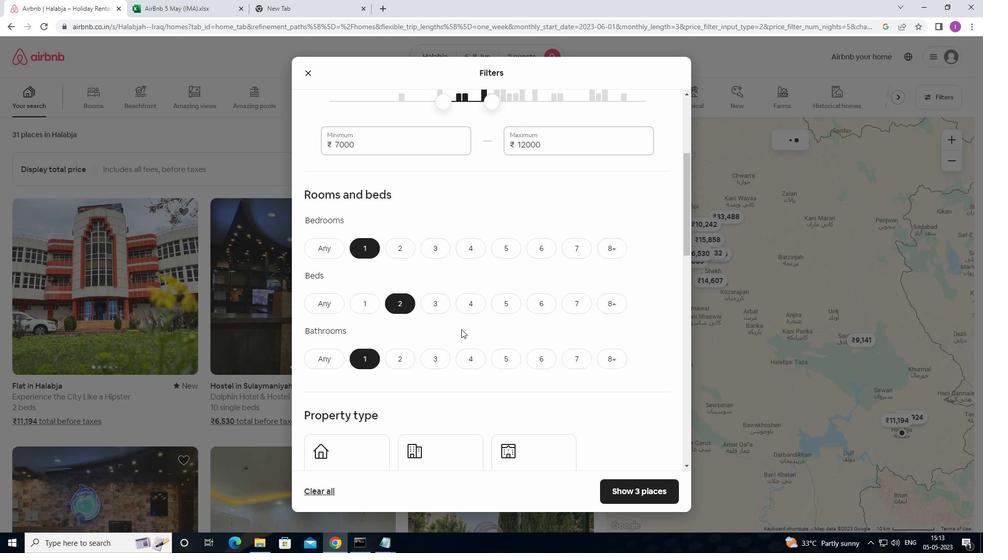 
Action: Mouse moved to (463, 327)
Screenshot: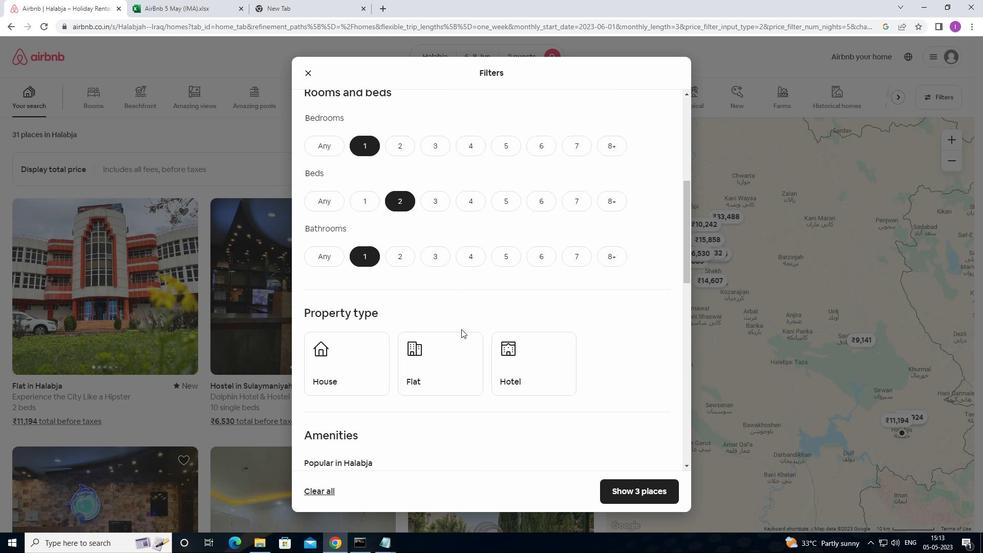 
Action: Mouse scrolled (463, 327) with delta (0, 0)
Screenshot: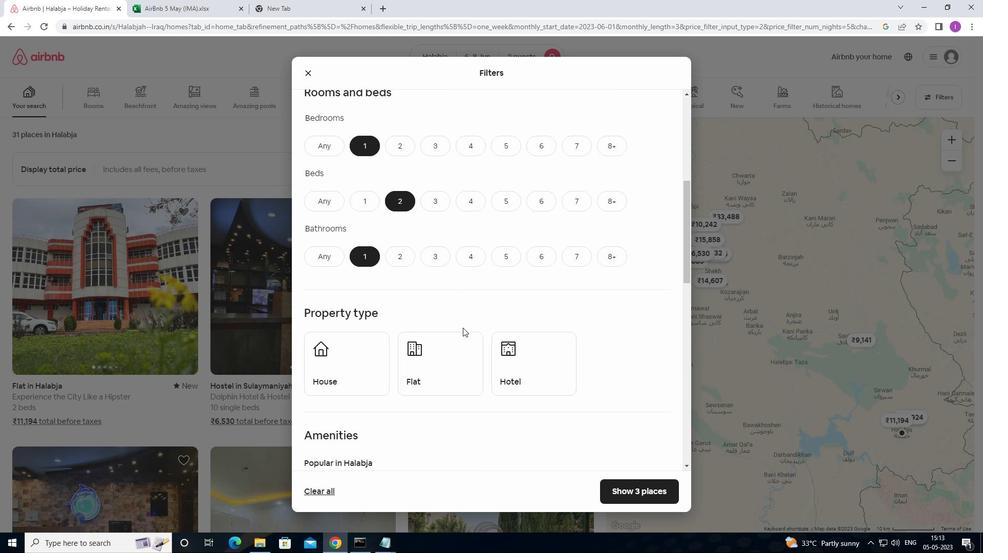 
Action: Mouse scrolled (463, 327) with delta (0, 0)
Screenshot: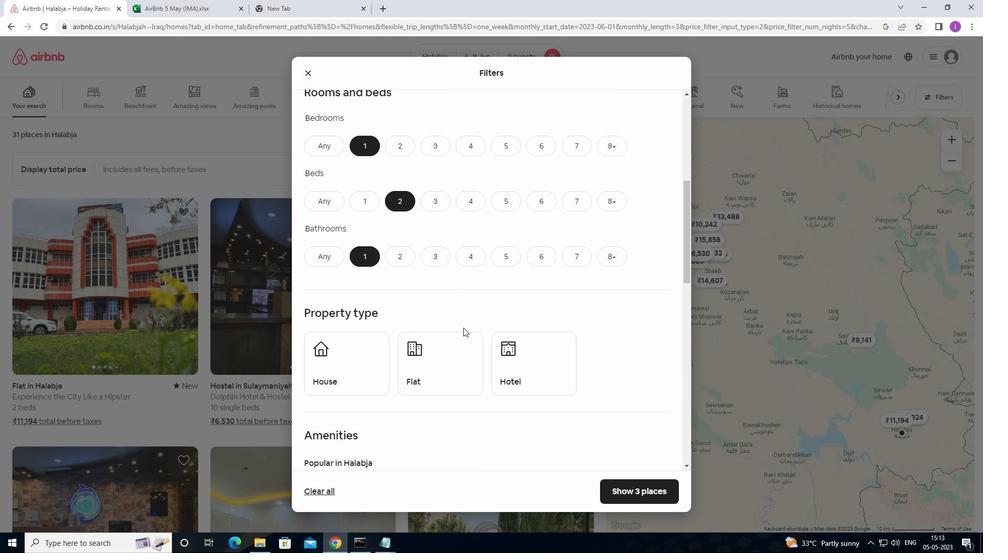 
Action: Mouse moved to (465, 326)
Screenshot: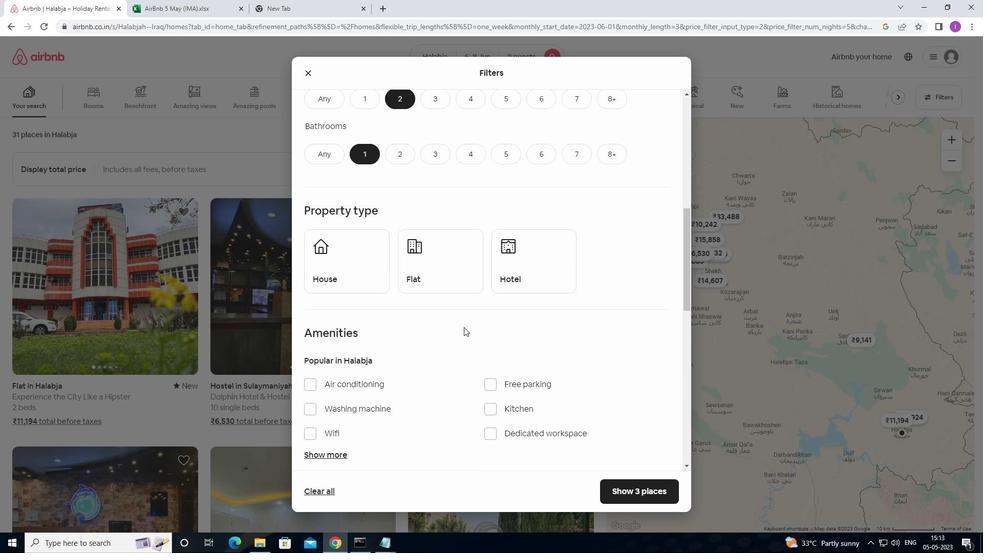 
Action: Mouse scrolled (465, 325) with delta (0, 0)
Screenshot: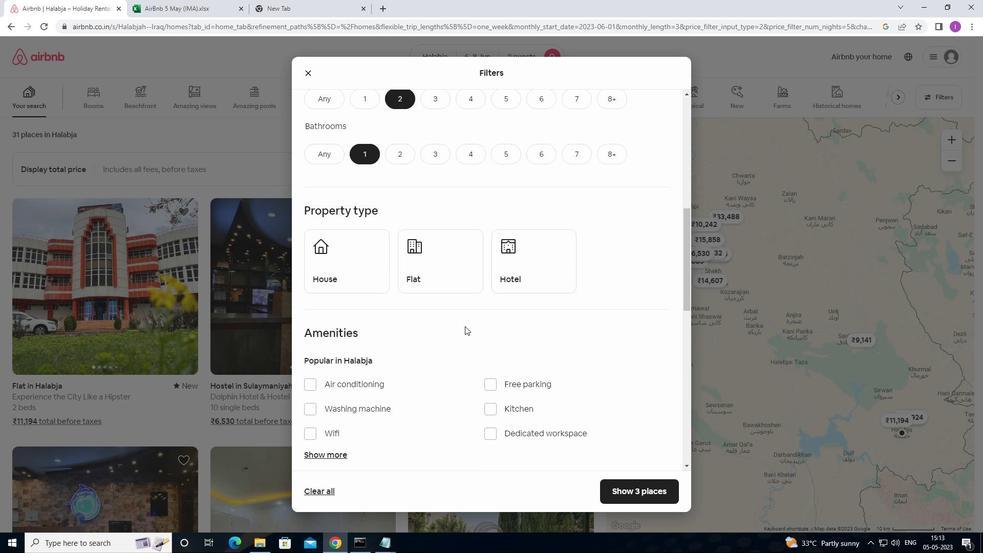 
Action: Mouse moved to (346, 212)
Screenshot: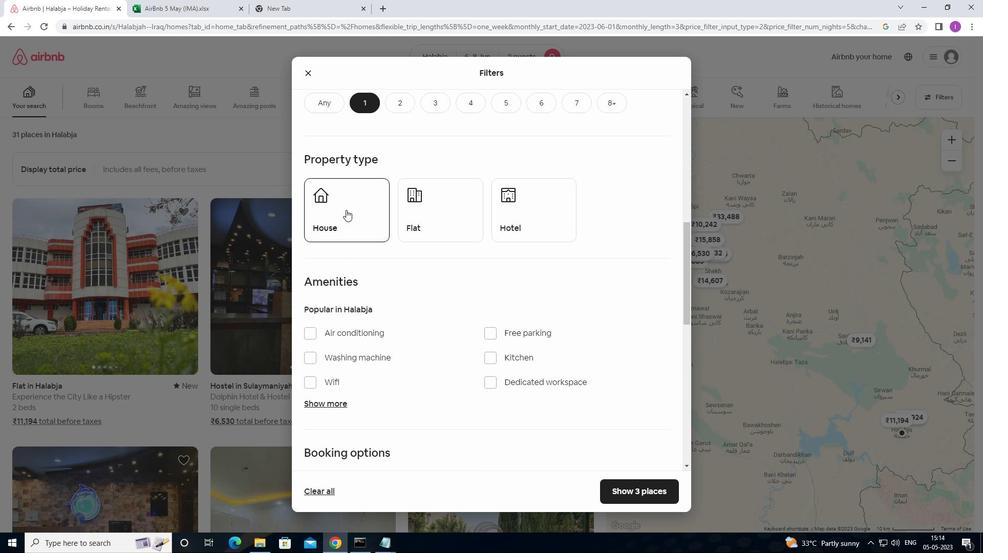 
Action: Mouse pressed left at (346, 212)
Screenshot: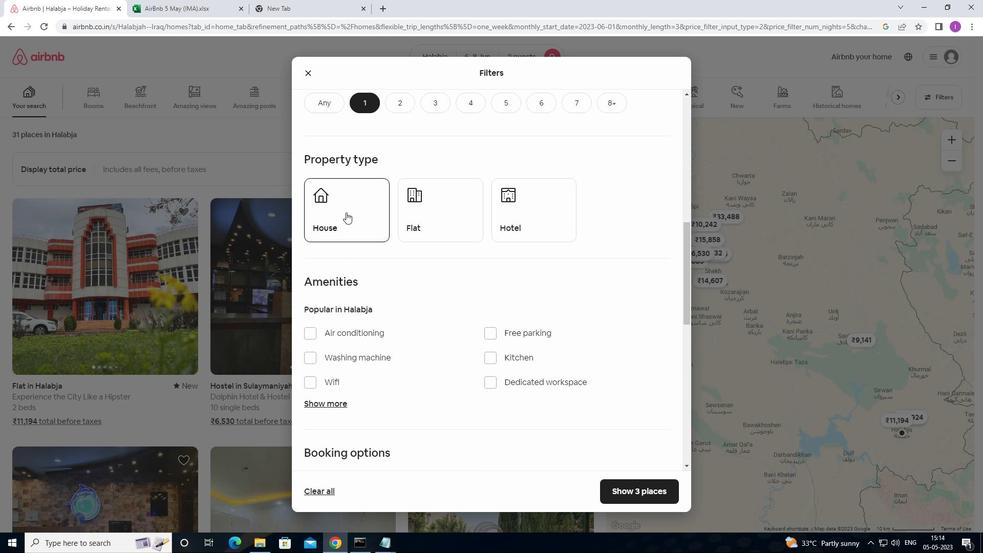 
Action: Mouse moved to (421, 222)
Screenshot: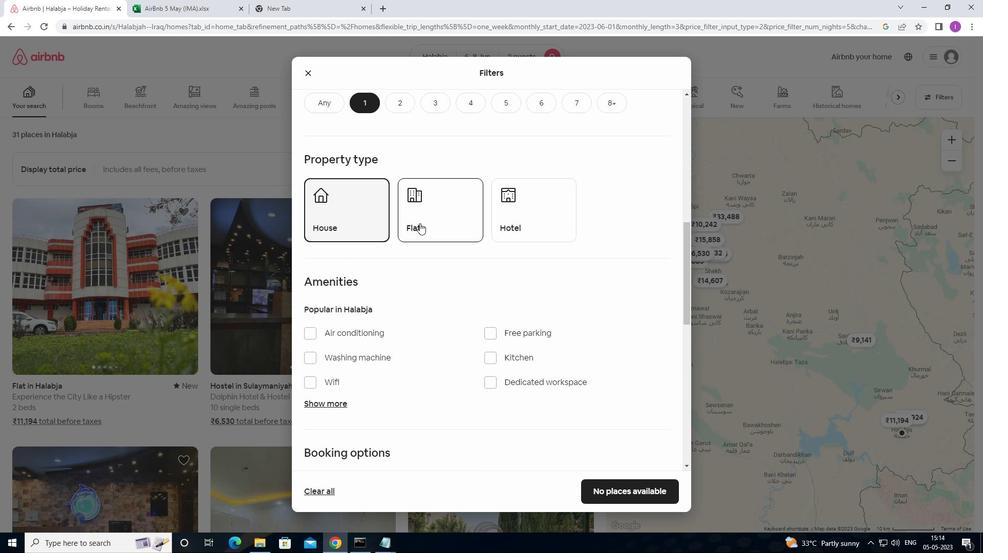 
Action: Mouse pressed left at (421, 222)
Screenshot: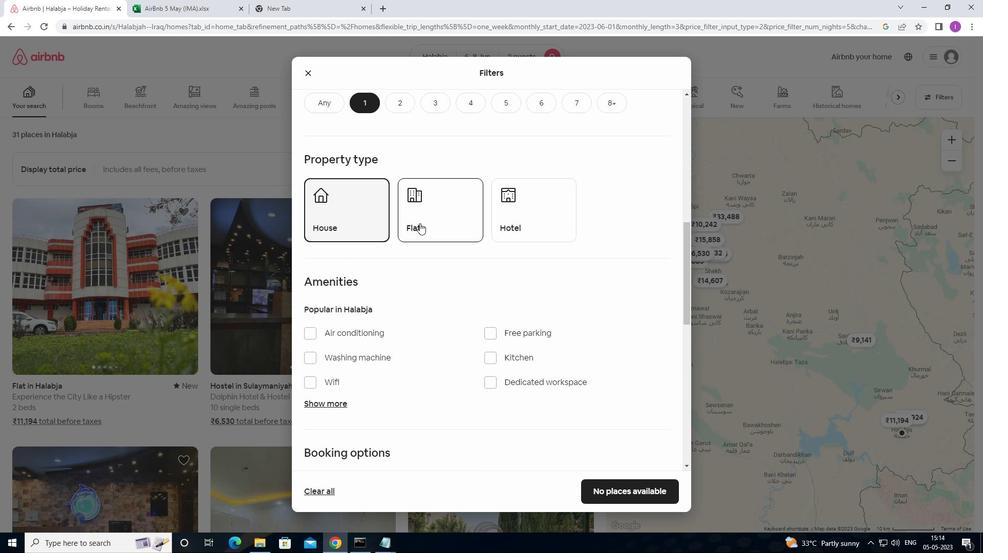 
Action: Mouse moved to (516, 246)
Screenshot: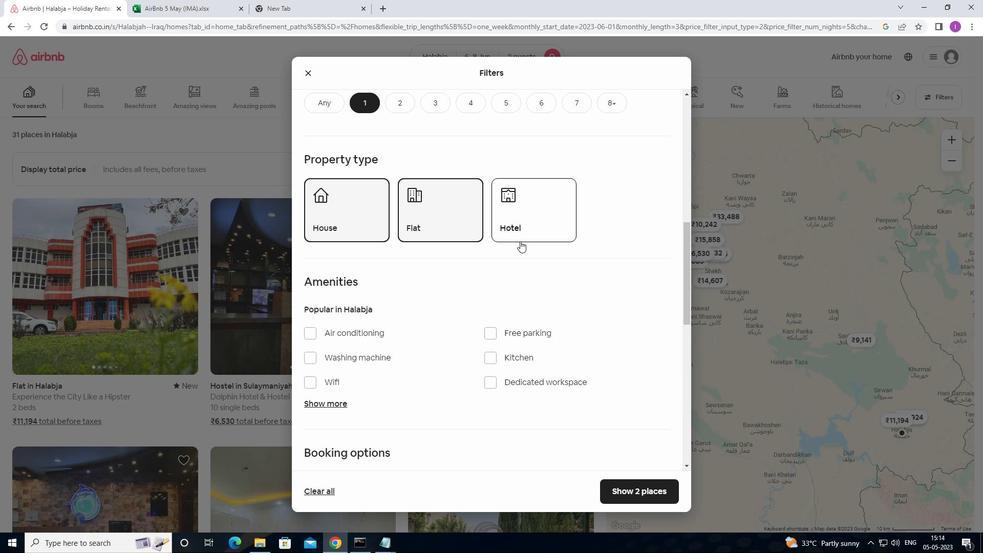 
Action: Mouse scrolled (516, 245) with delta (0, 0)
Screenshot: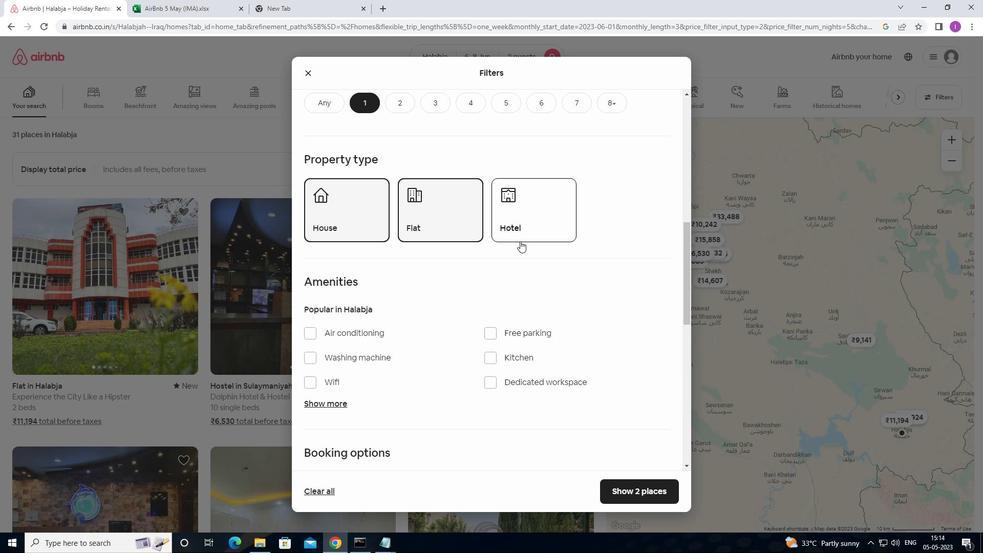 
Action: Mouse moved to (515, 246)
Screenshot: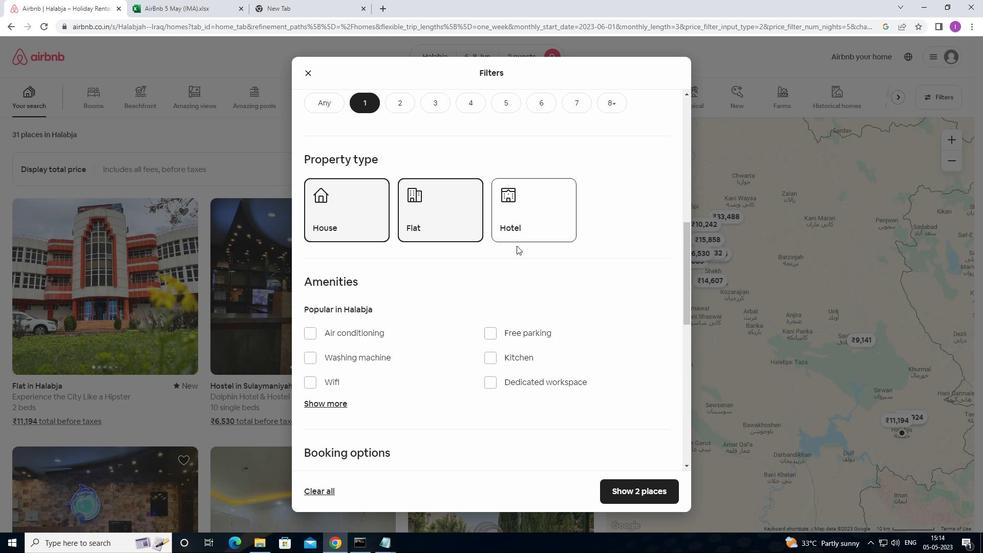 
Action: Mouse scrolled (515, 246) with delta (0, 0)
Screenshot: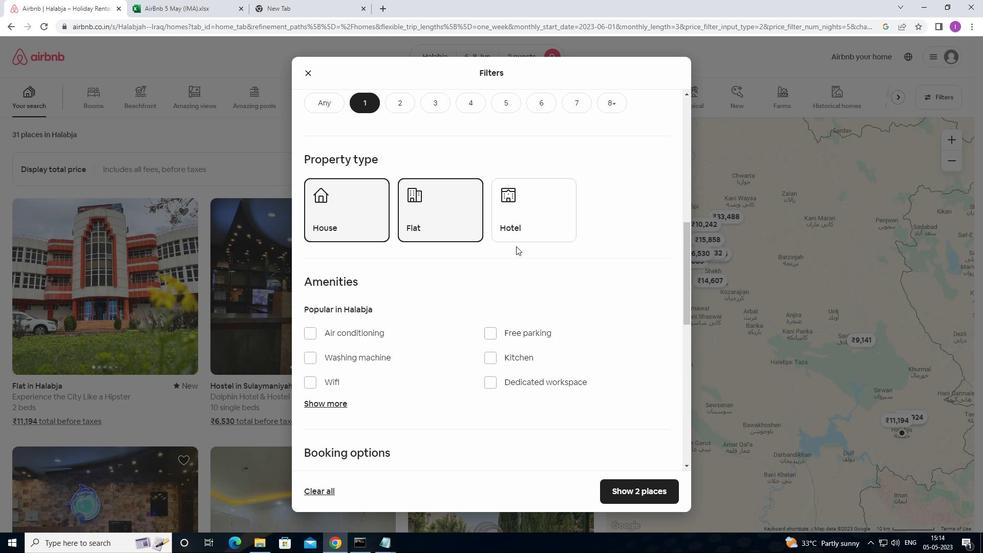 
Action: Mouse scrolled (515, 246) with delta (0, 0)
Screenshot: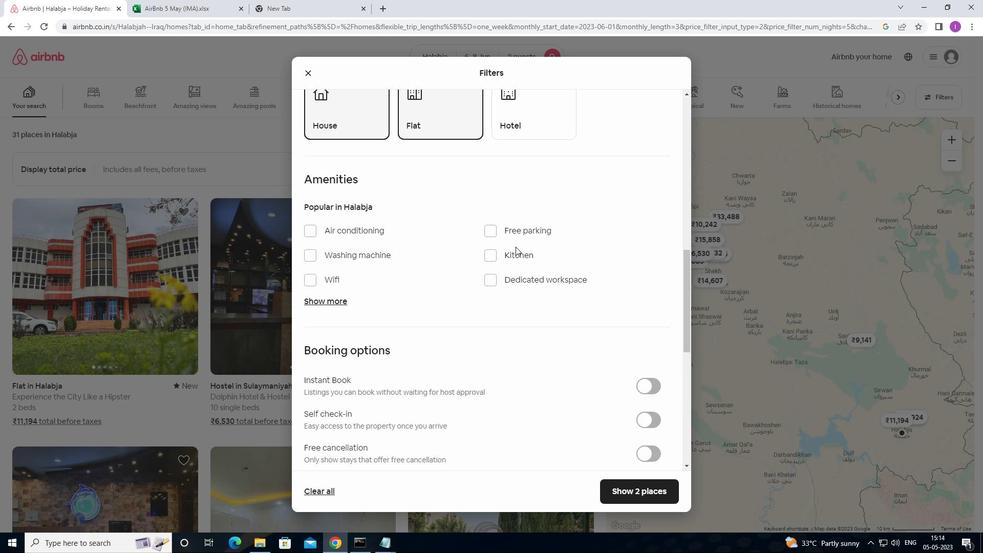 
Action: Mouse moved to (311, 225)
Screenshot: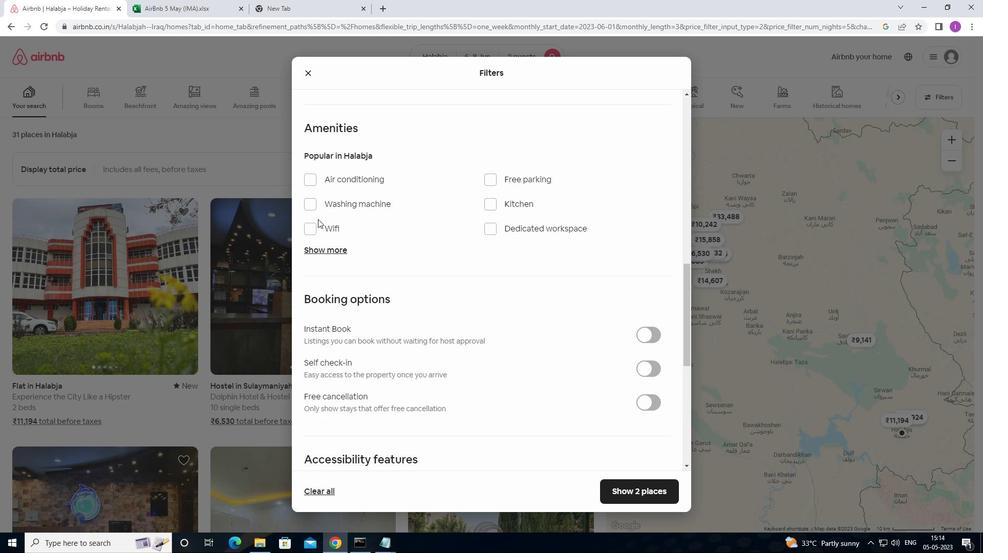 
Action: Mouse pressed left at (311, 225)
Screenshot: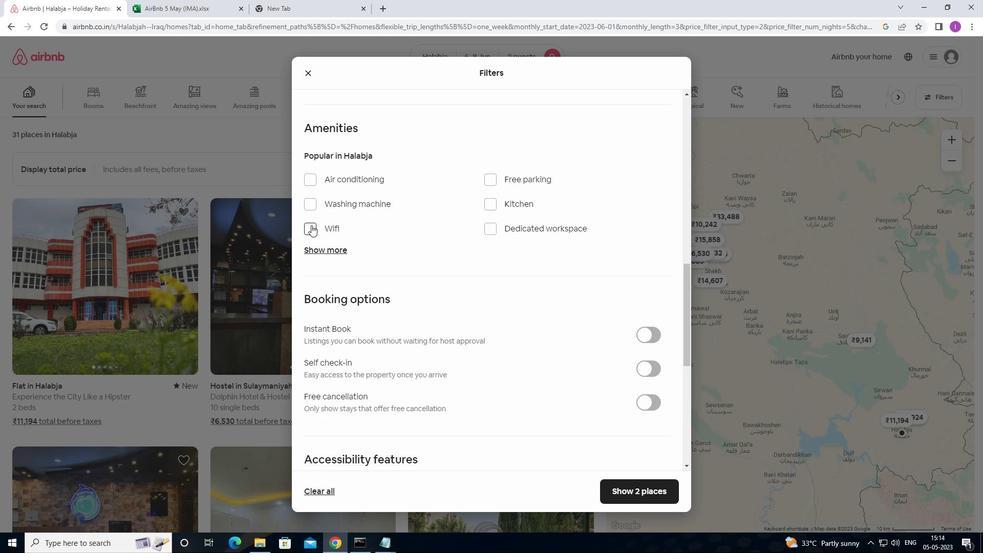 
Action: Mouse moved to (309, 204)
Screenshot: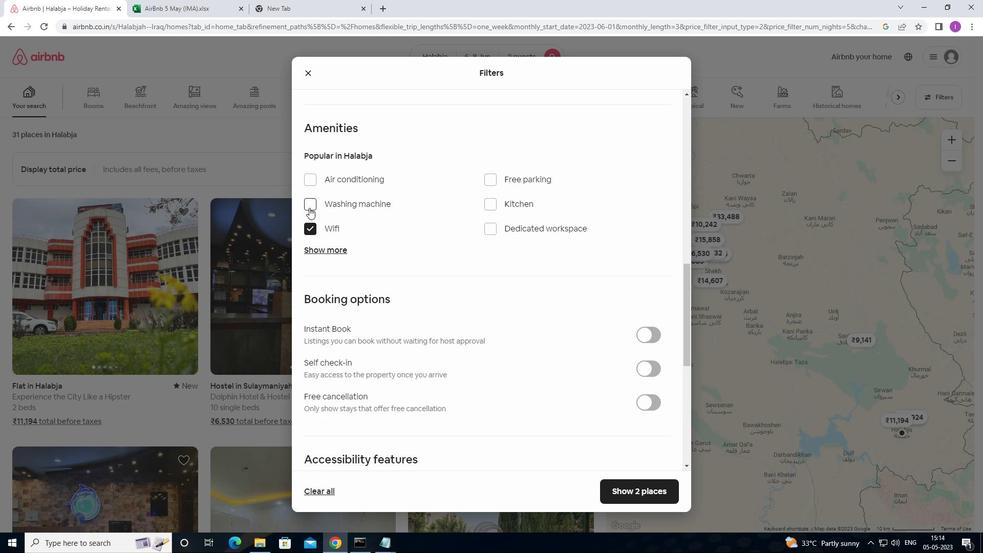 
Action: Mouse pressed left at (309, 204)
Screenshot: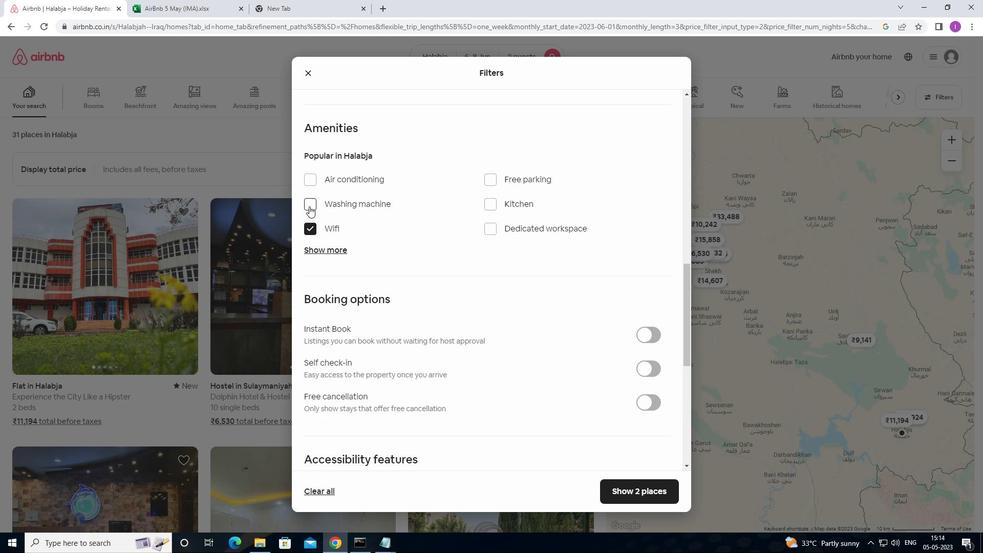 
Action: Mouse moved to (647, 361)
Screenshot: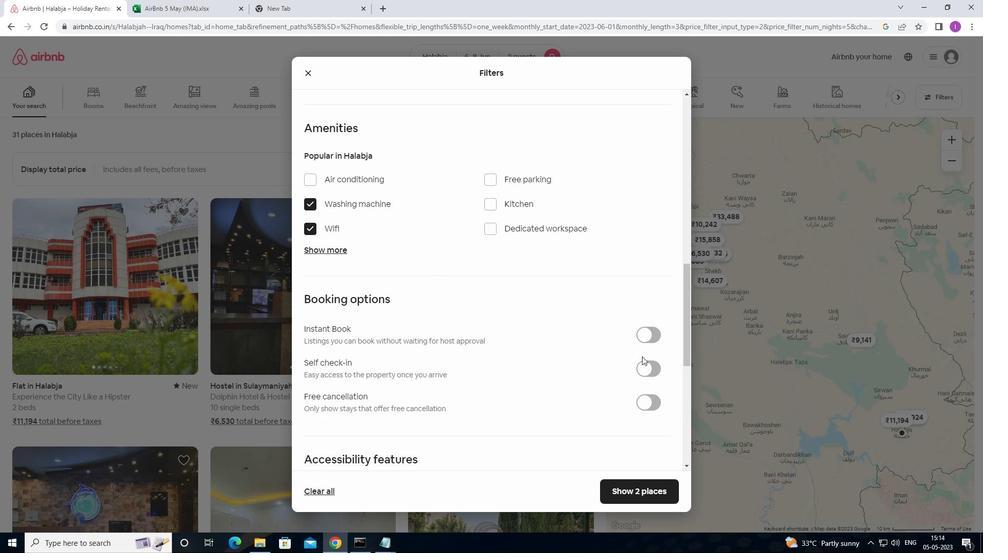 
Action: Mouse pressed left at (647, 361)
Screenshot: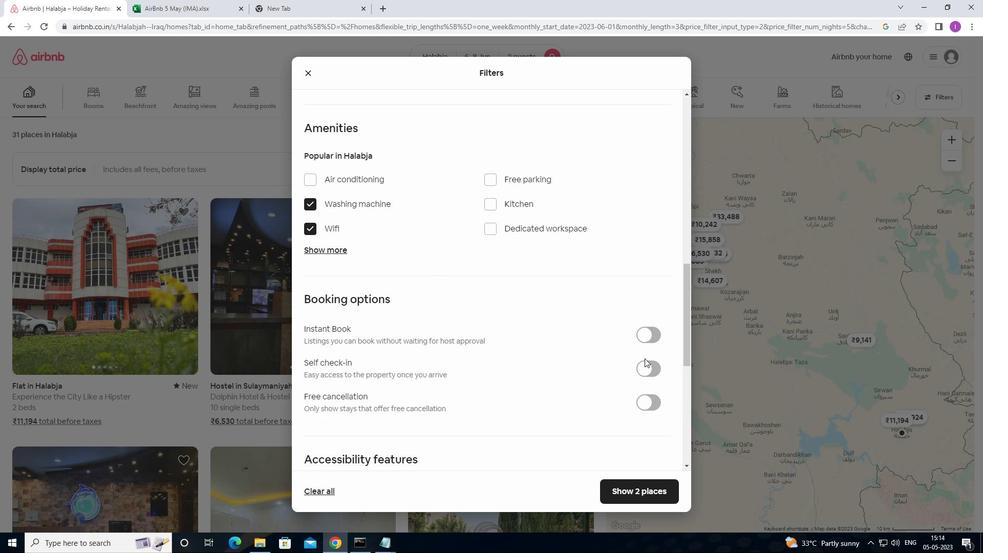 
Action: Mouse moved to (571, 359)
Screenshot: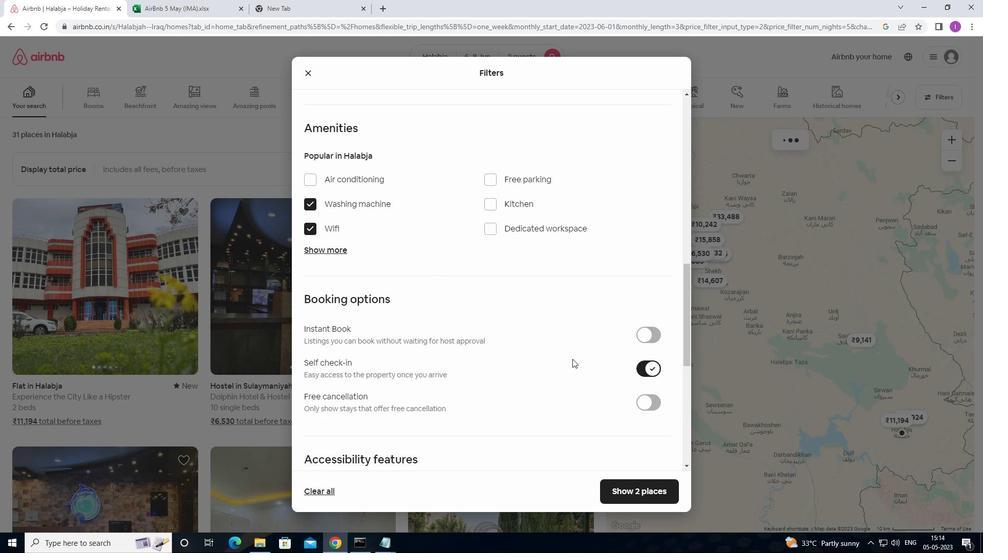 
Action: Mouse scrolled (571, 358) with delta (0, 0)
Screenshot: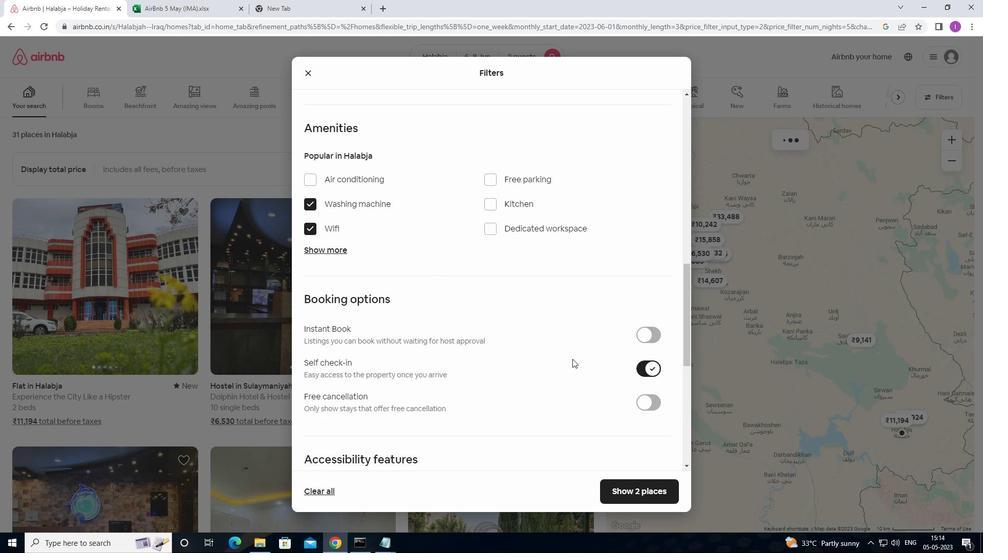 
Action: Mouse scrolled (571, 358) with delta (0, 0)
Screenshot: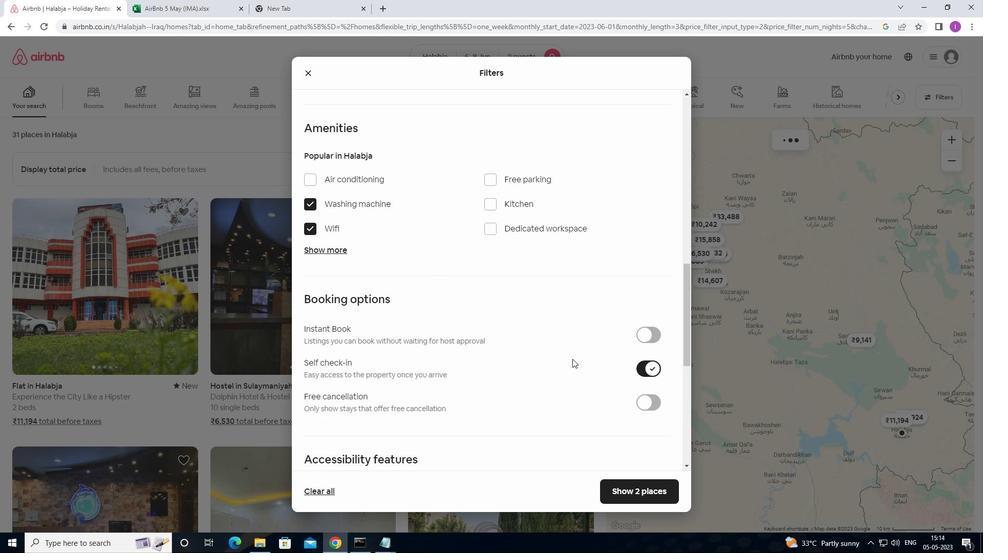 
Action: Mouse scrolled (571, 358) with delta (0, 0)
Screenshot: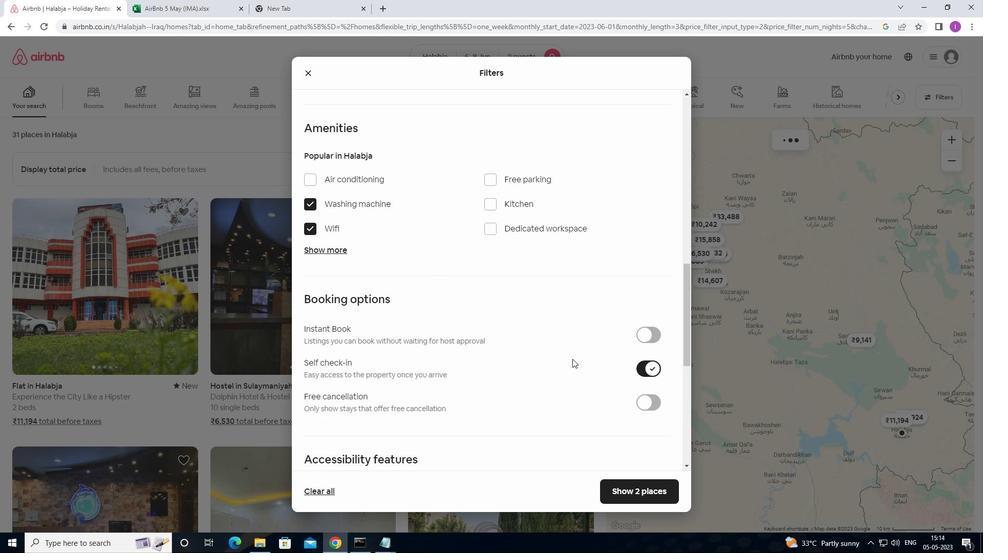 
Action: Mouse moved to (571, 359)
Screenshot: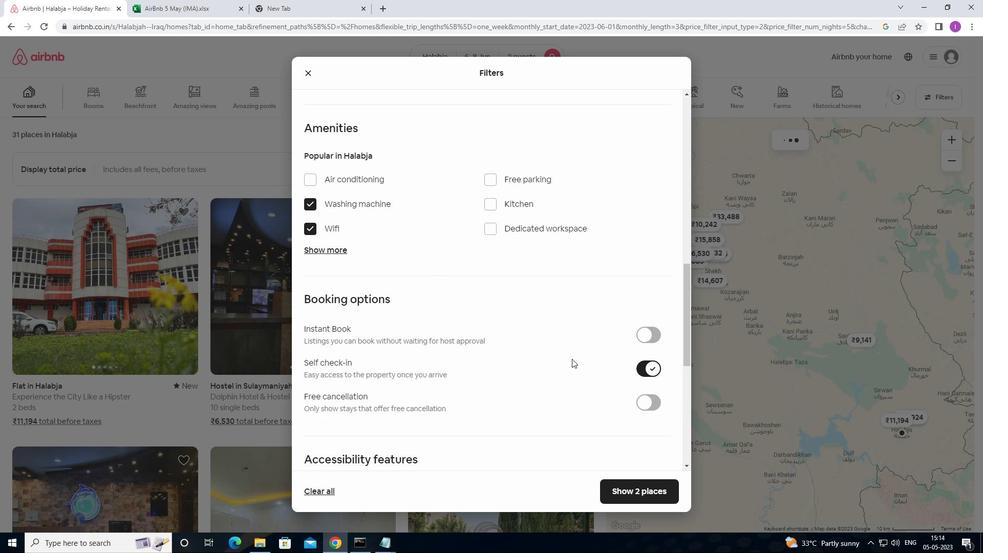 
Action: Mouse scrolled (571, 358) with delta (0, 0)
Screenshot: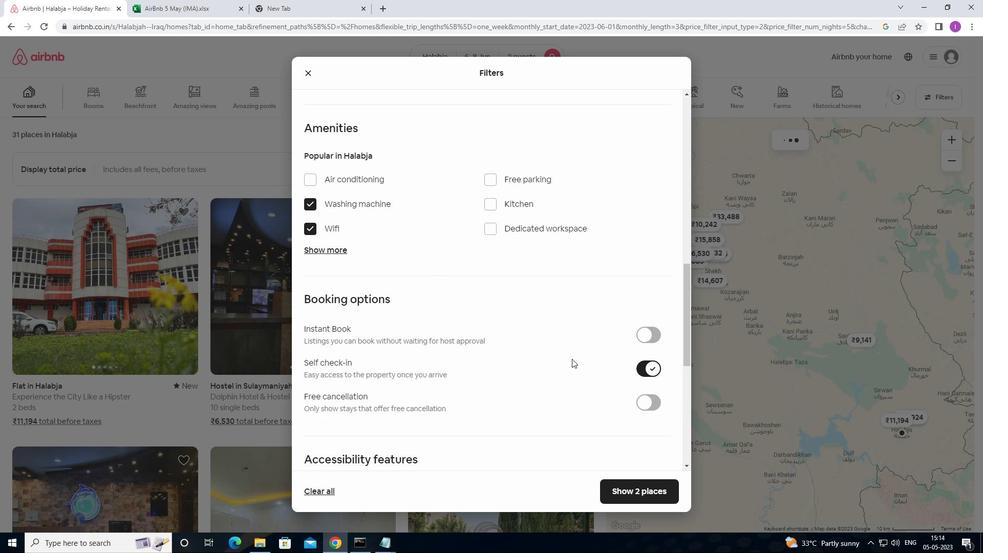 
Action: Mouse scrolled (571, 358) with delta (0, 0)
Screenshot: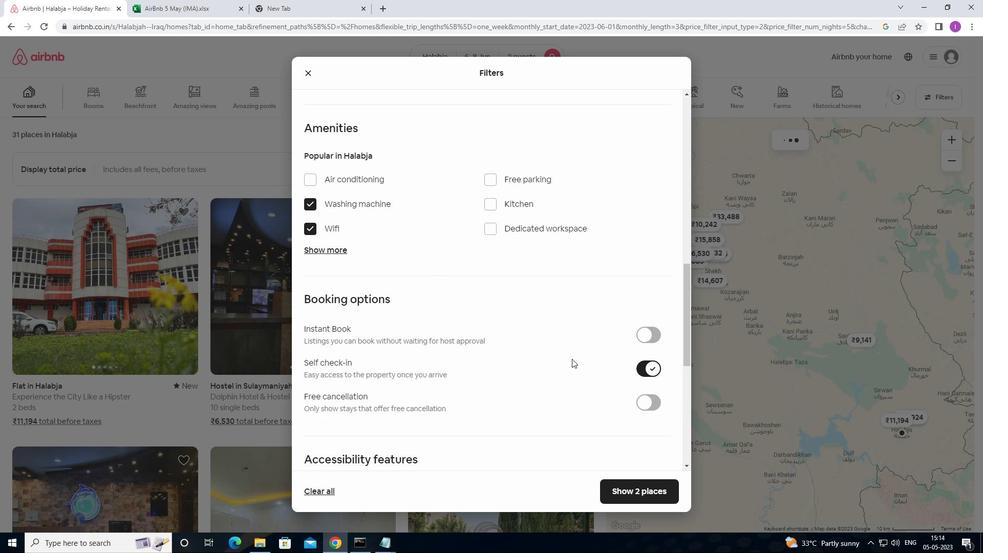 
Action: Mouse moved to (553, 340)
Screenshot: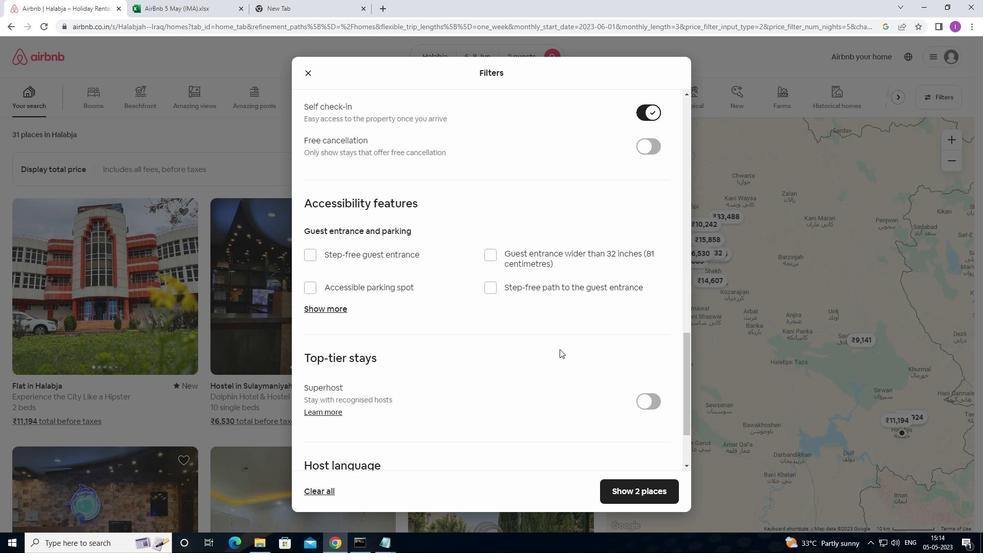 
Action: Mouse scrolled (553, 339) with delta (0, 0)
Screenshot: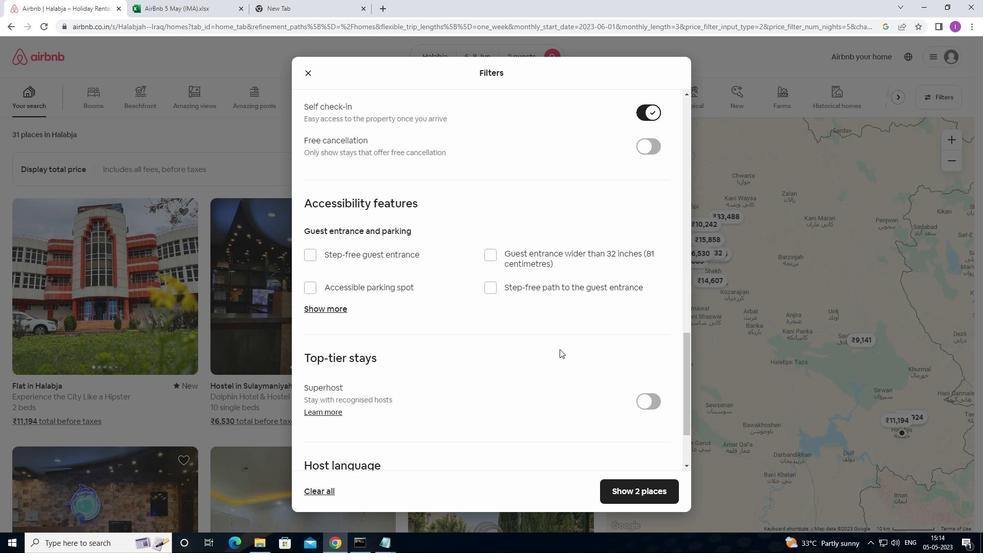 
Action: Mouse moved to (550, 341)
Screenshot: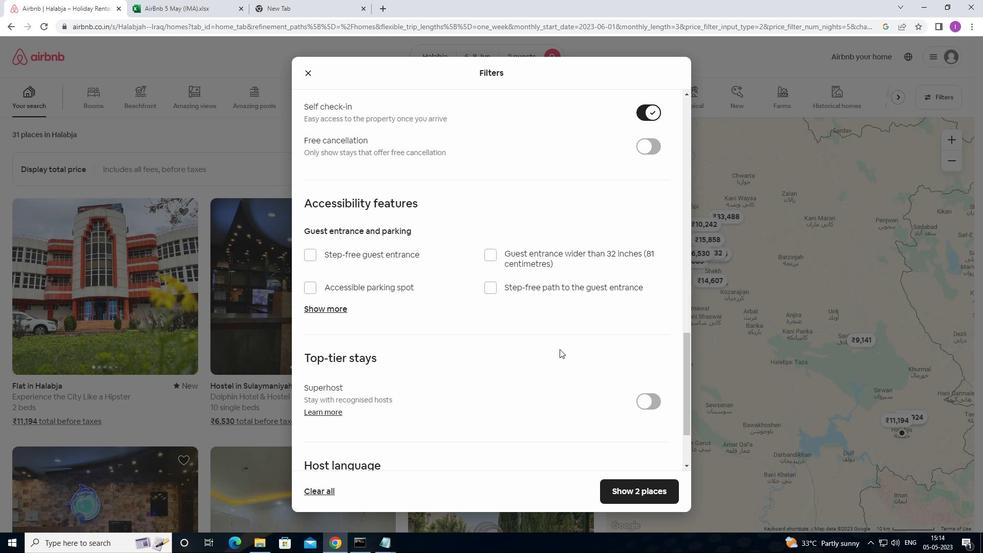 
Action: Mouse scrolled (550, 341) with delta (0, 0)
Screenshot: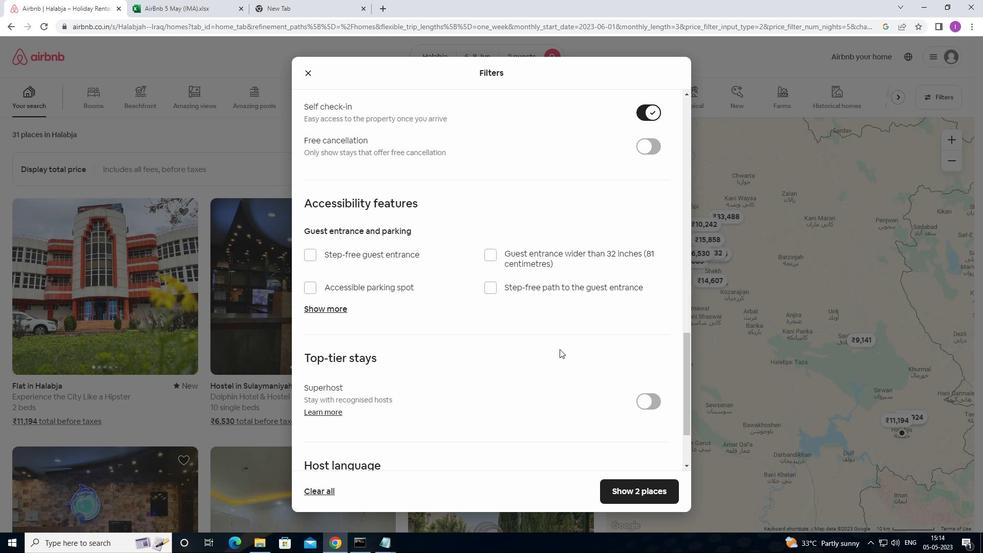 
Action: Mouse moved to (548, 342)
Screenshot: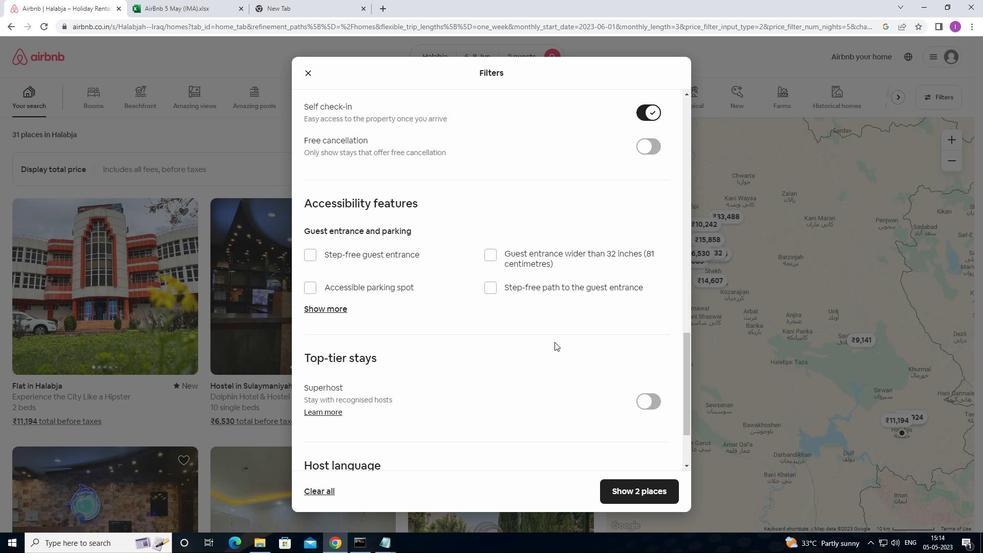 
Action: Mouse scrolled (548, 342) with delta (0, 0)
Screenshot: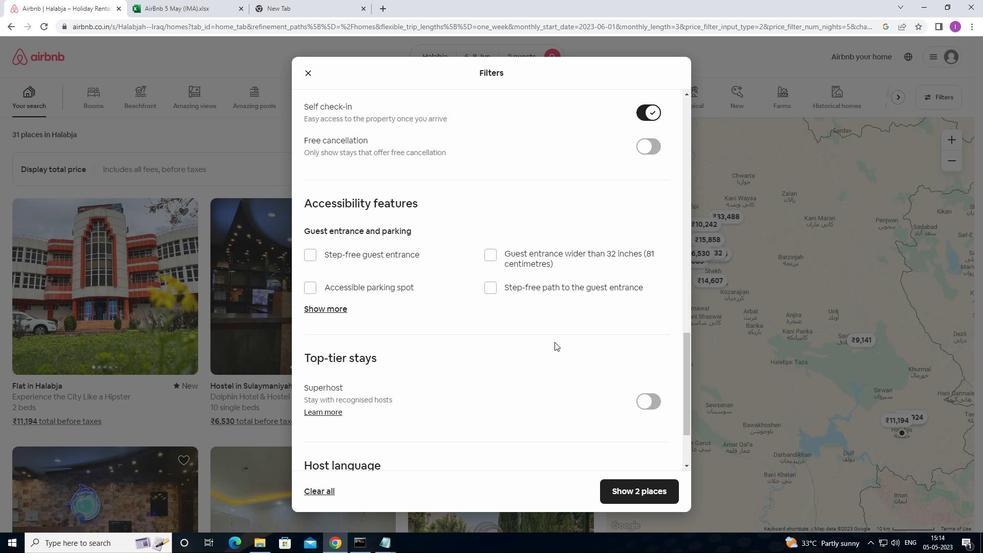 
Action: Mouse moved to (545, 344)
Screenshot: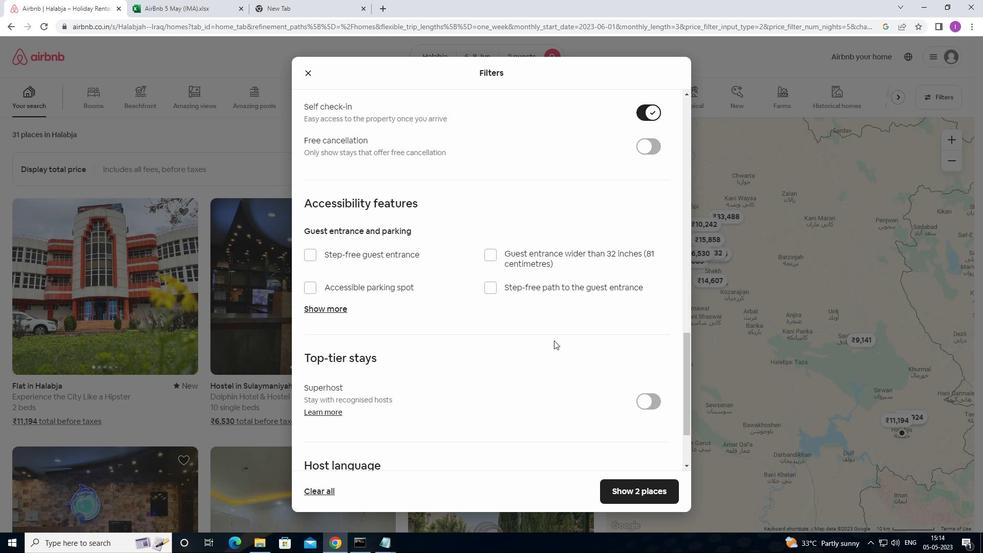 
Action: Mouse scrolled (545, 343) with delta (0, 0)
Screenshot: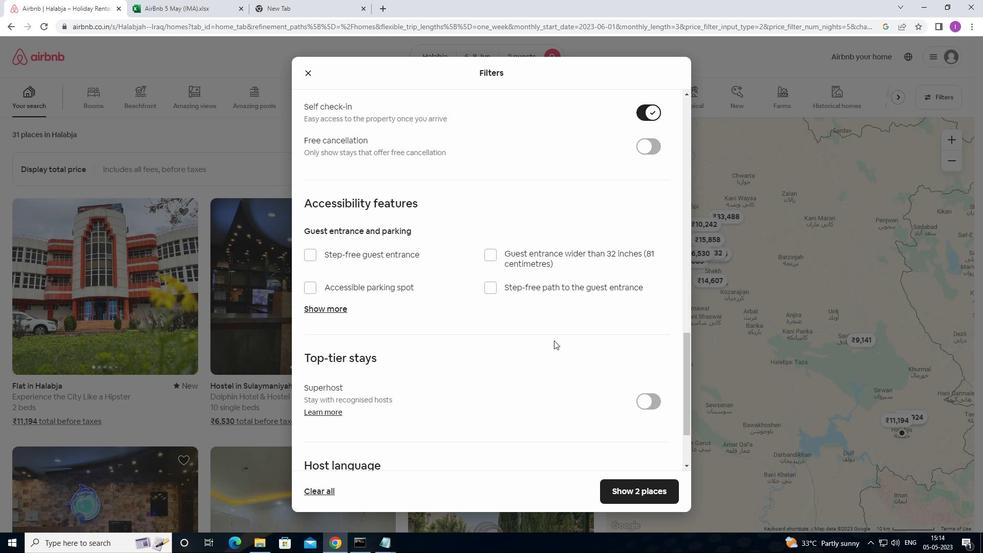 
Action: Mouse moved to (492, 366)
Screenshot: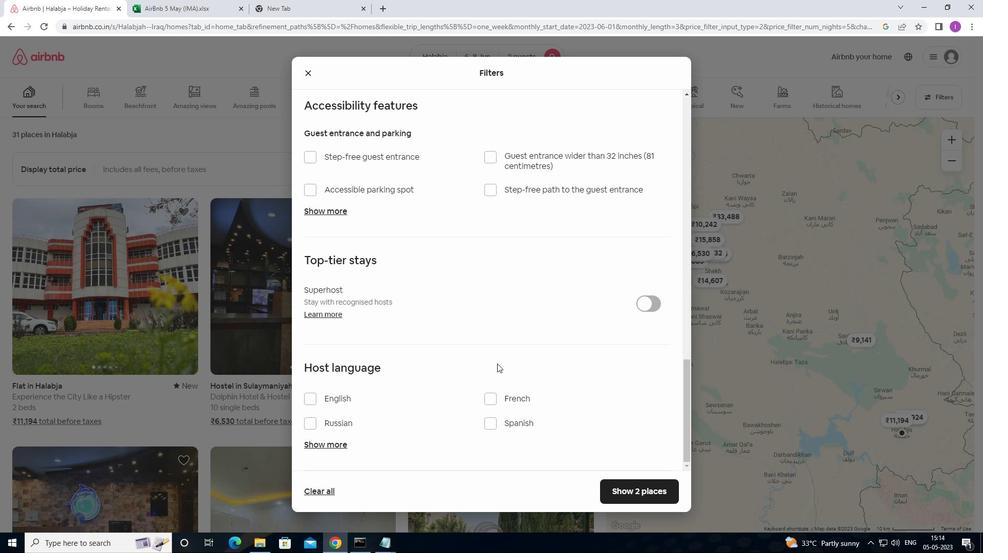 
Action: Mouse scrolled (492, 366) with delta (0, 0)
Screenshot: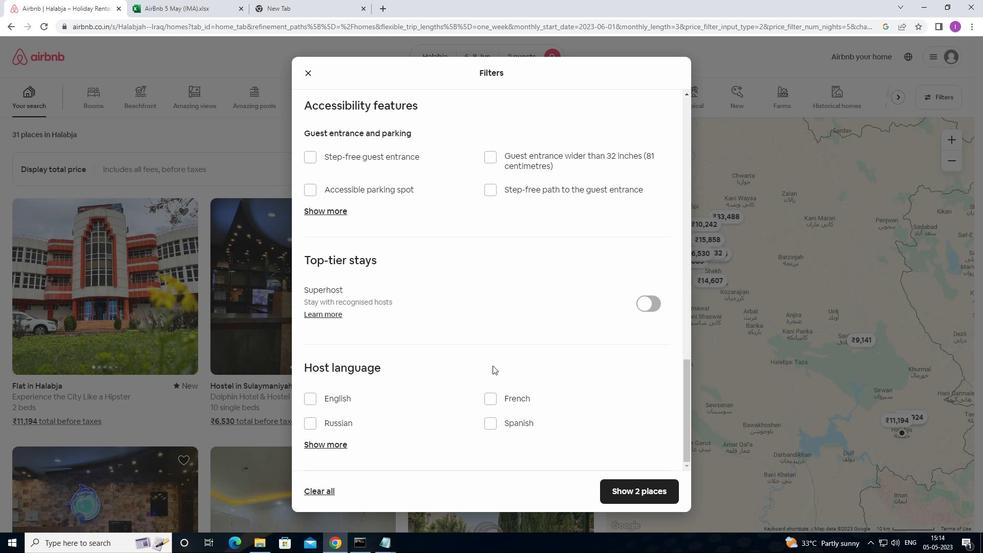 
Action: Mouse moved to (491, 367)
Screenshot: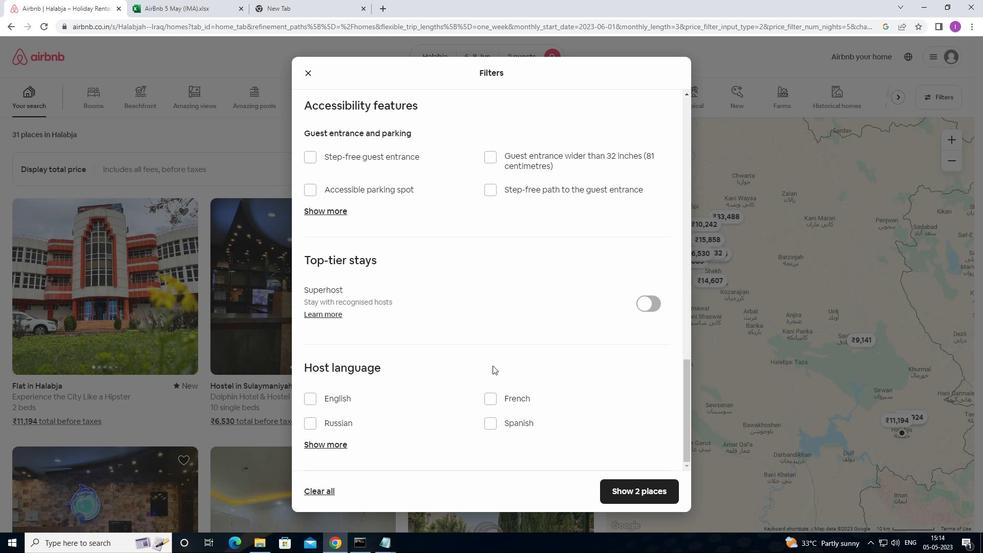 
Action: Mouse scrolled (491, 366) with delta (0, 0)
Screenshot: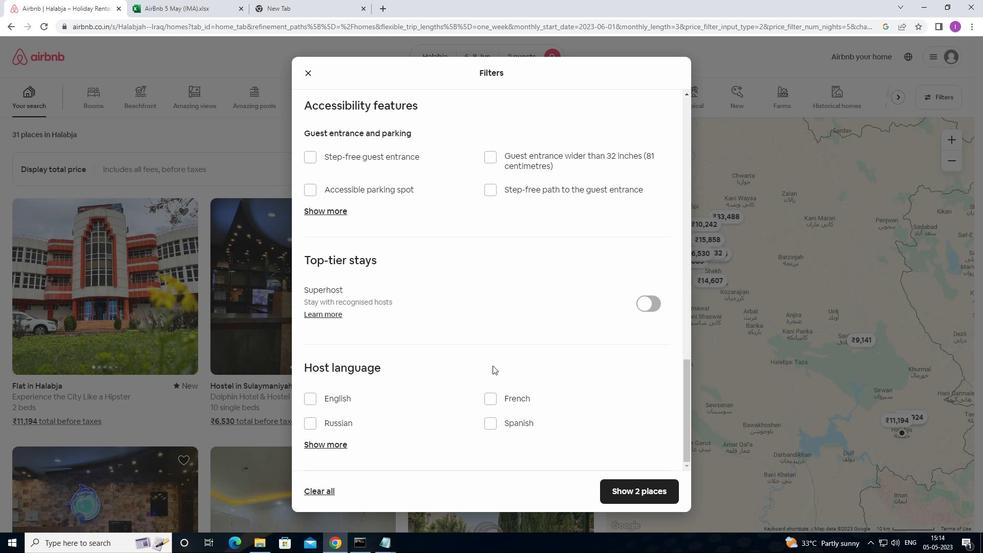 
Action: Mouse moved to (491, 368)
Screenshot: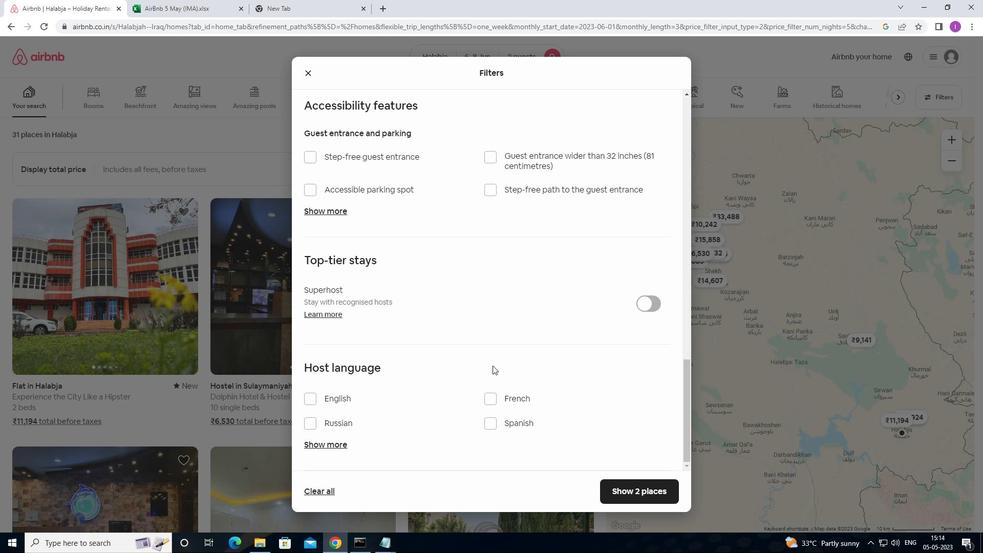 
Action: Mouse scrolled (491, 367) with delta (0, 0)
Screenshot: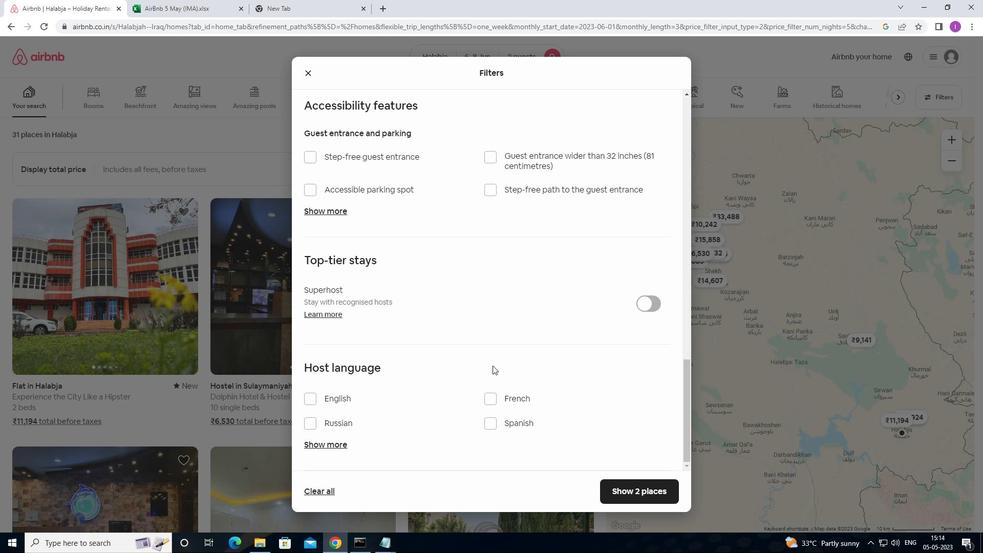 
Action: Mouse scrolled (491, 367) with delta (0, 0)
Screenshot: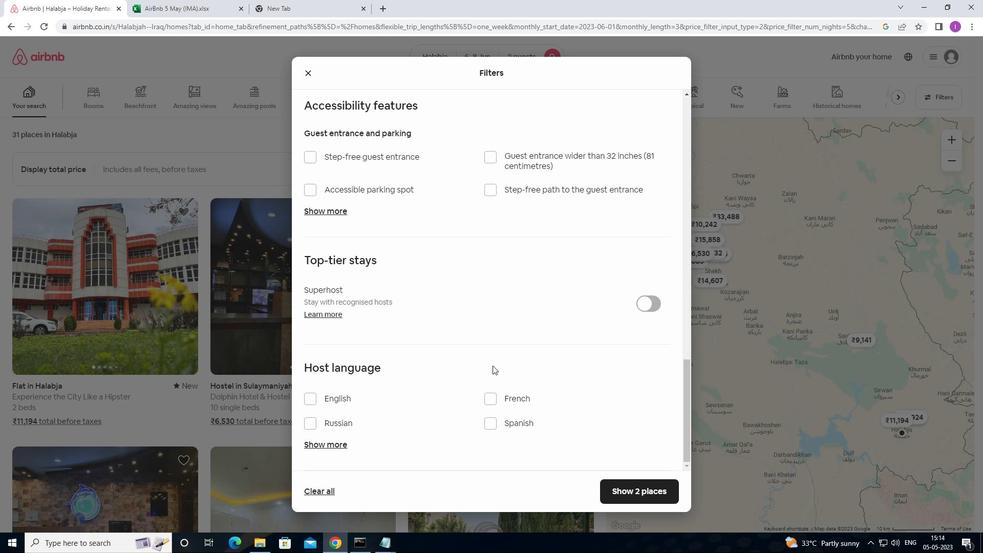 
Action: Mouse scrolled (491, 367) with delta (0, 0)
Screenshot: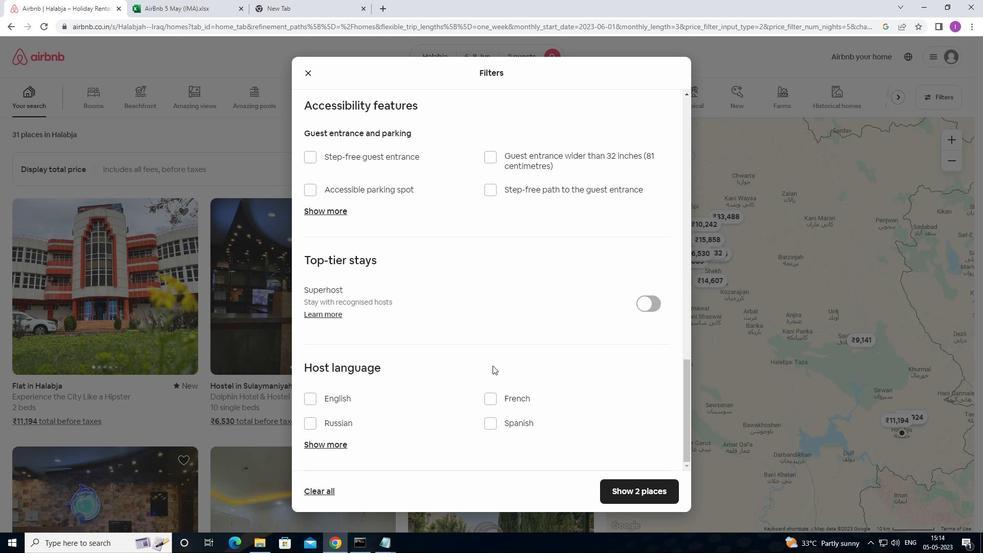 
Action: Mouse moved to (310, 398)
Screenshot: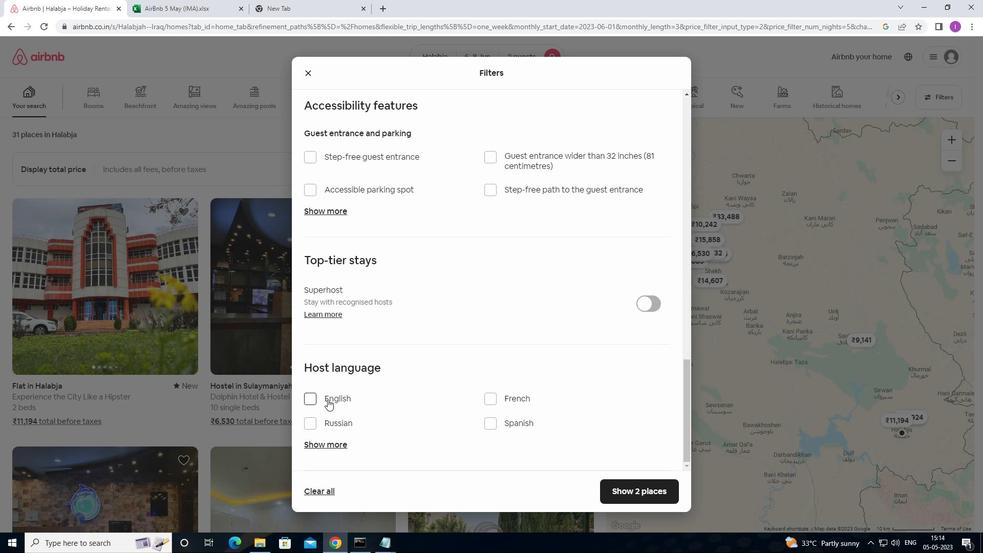 
Action: Mouse pressed left at (310, 398)
Screenshot: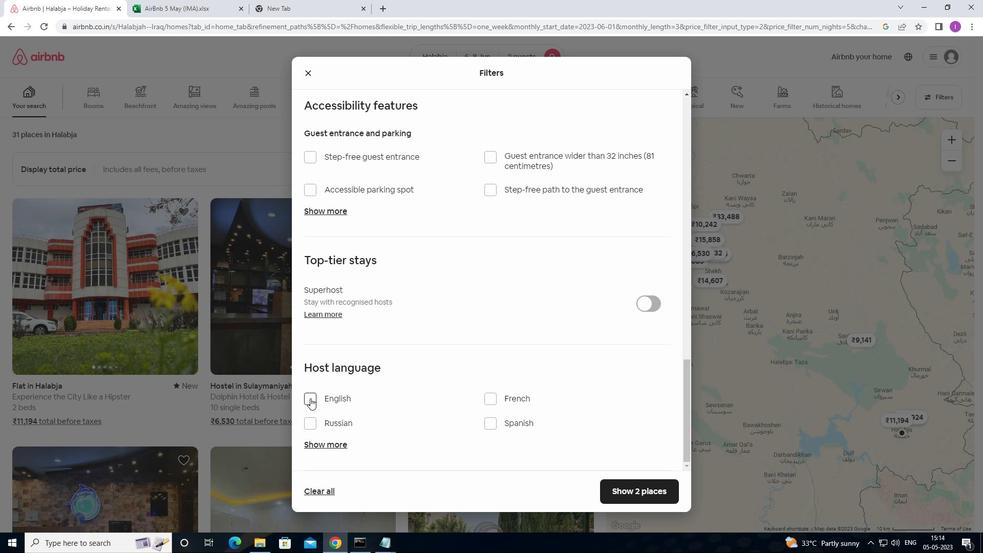 
Action: Mouse moved to (620, 488)
Screenshot: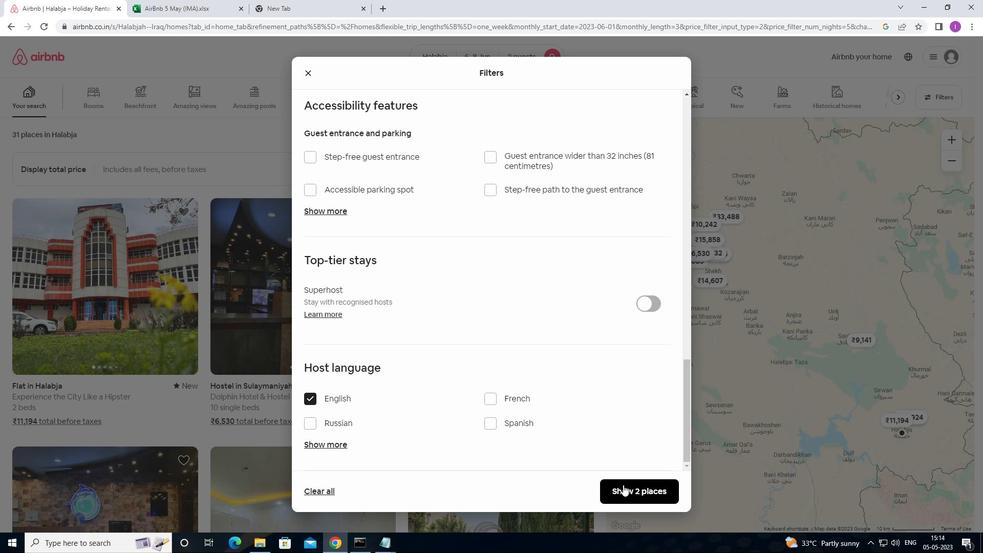 
Action: Mouse pressed left at (620, 488)
Screenshot: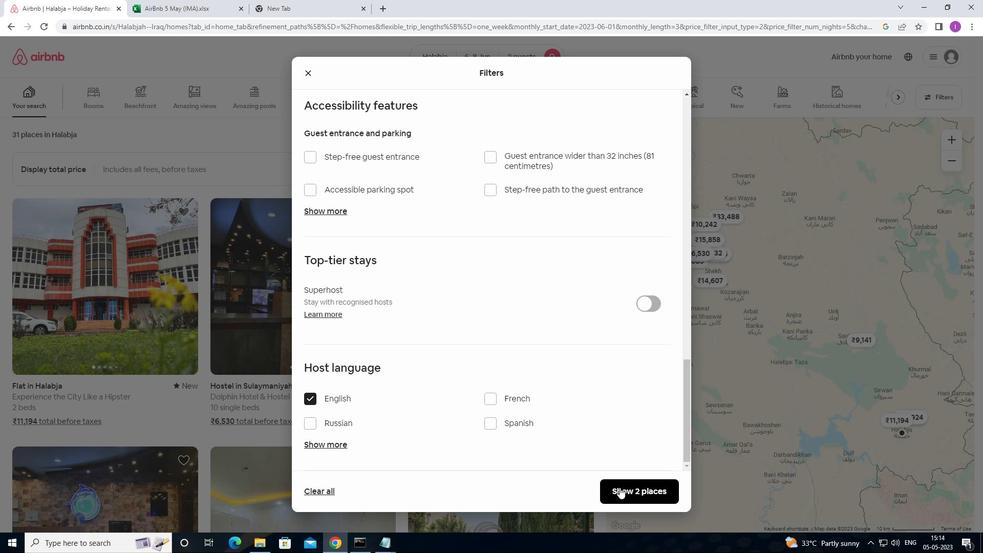 
Action: Mouse moved to (606, 423)
Screenshot: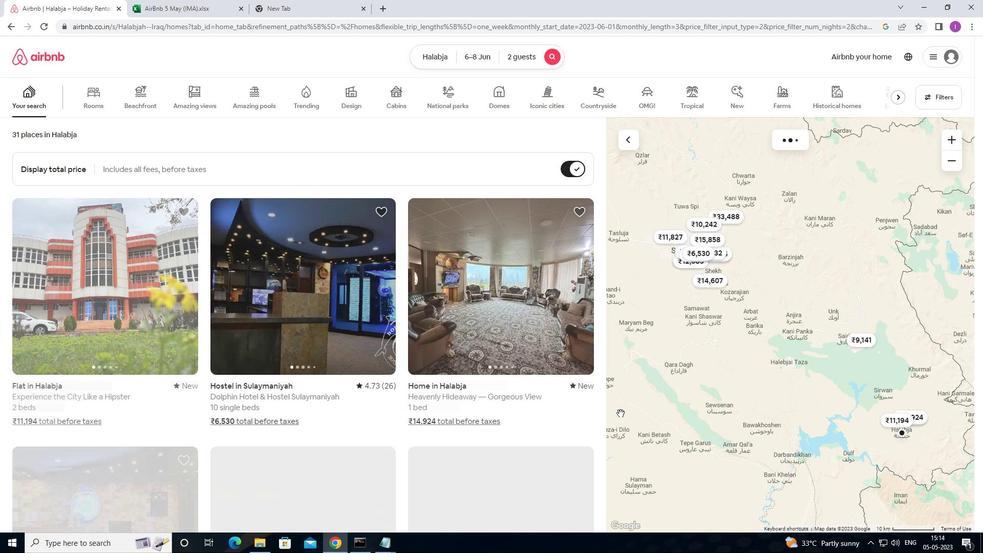 
